 Task: Get directions from Point Reyes National Seashore, California, United States to Lyndon B. Johnson National Historical Park, Texas, United States departing at 12:00 noon on the 15th of December
Action: Mouse moved to (420, 681)
Screenshot: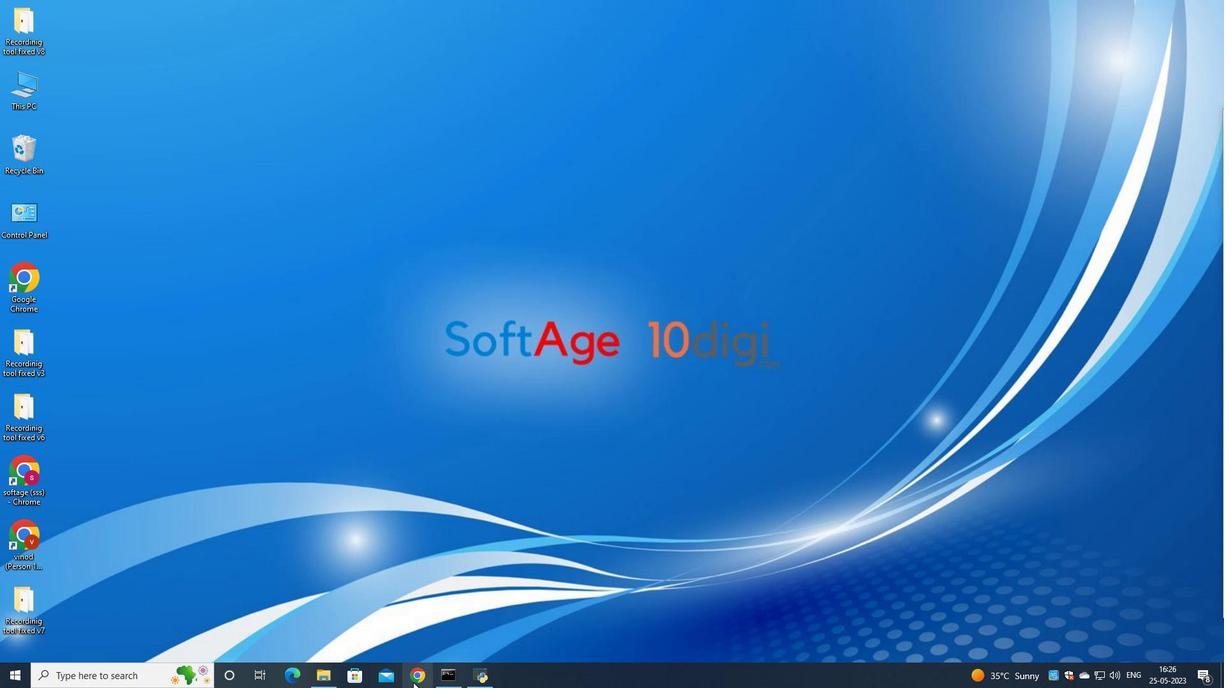 
Action: Mouse pressed left at (420, 681)
Screenshot: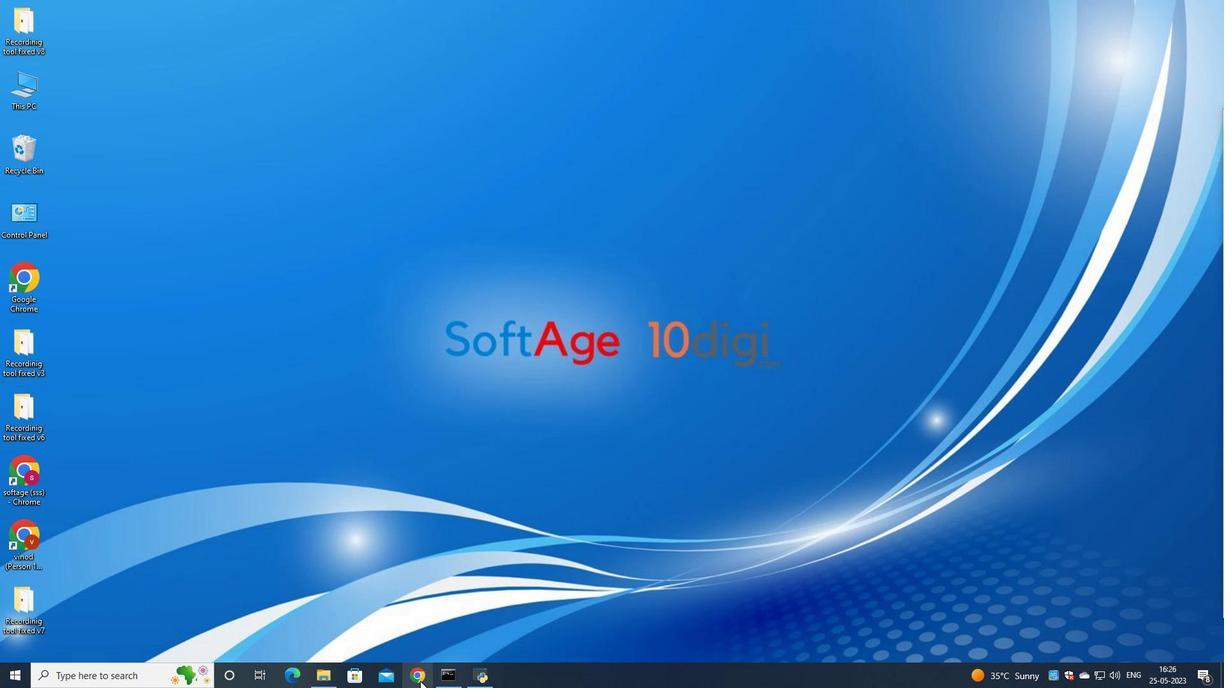 
Action: Mouse moved to (547, 377)
Screenshot: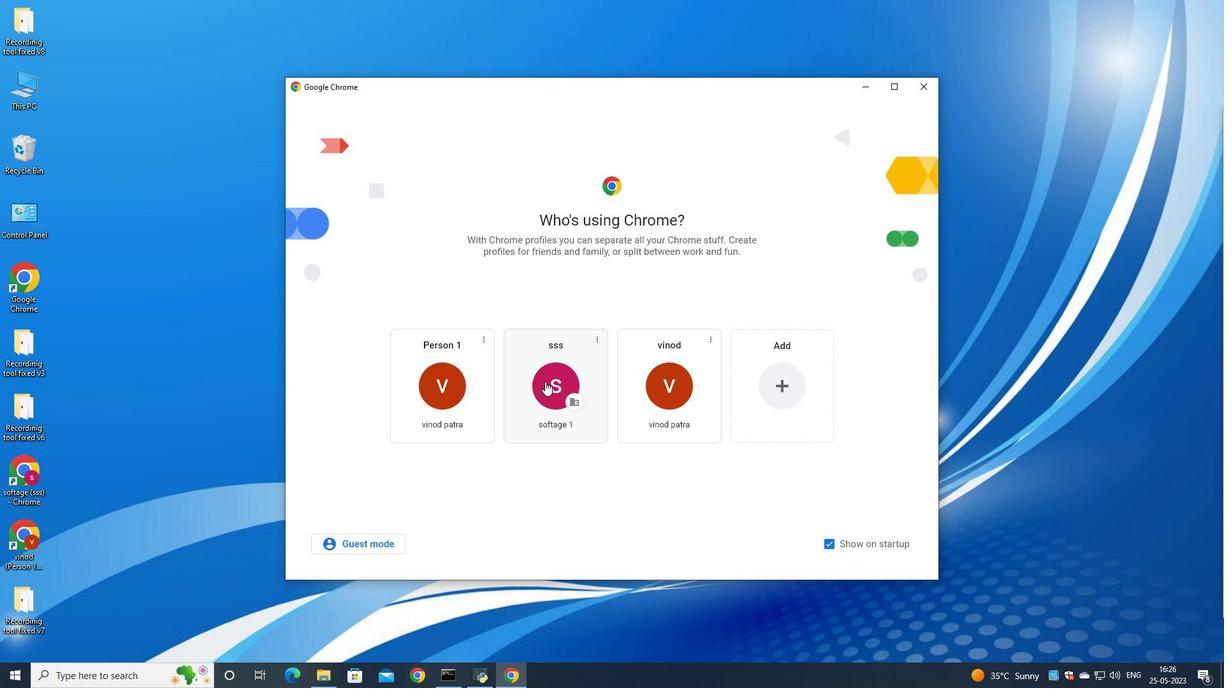 
Action: Mouse pressed left at (547, 377)
Screenshot: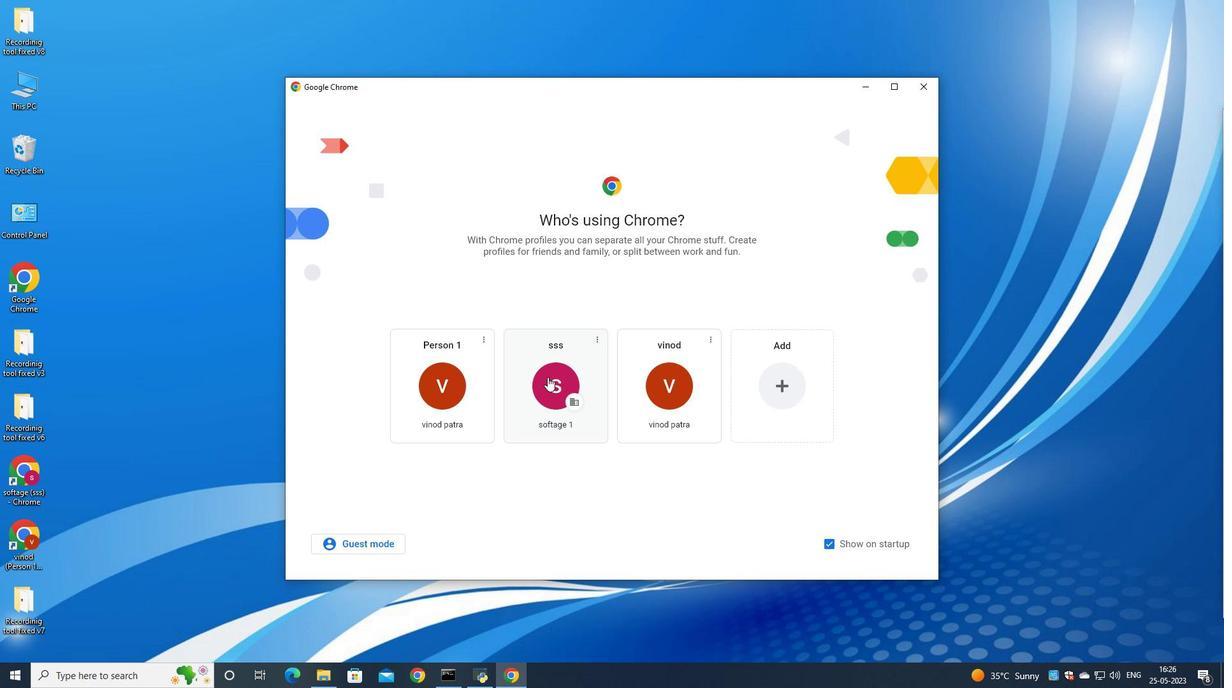 
Action: Mouse moved to (1181, 65)
Screenshot: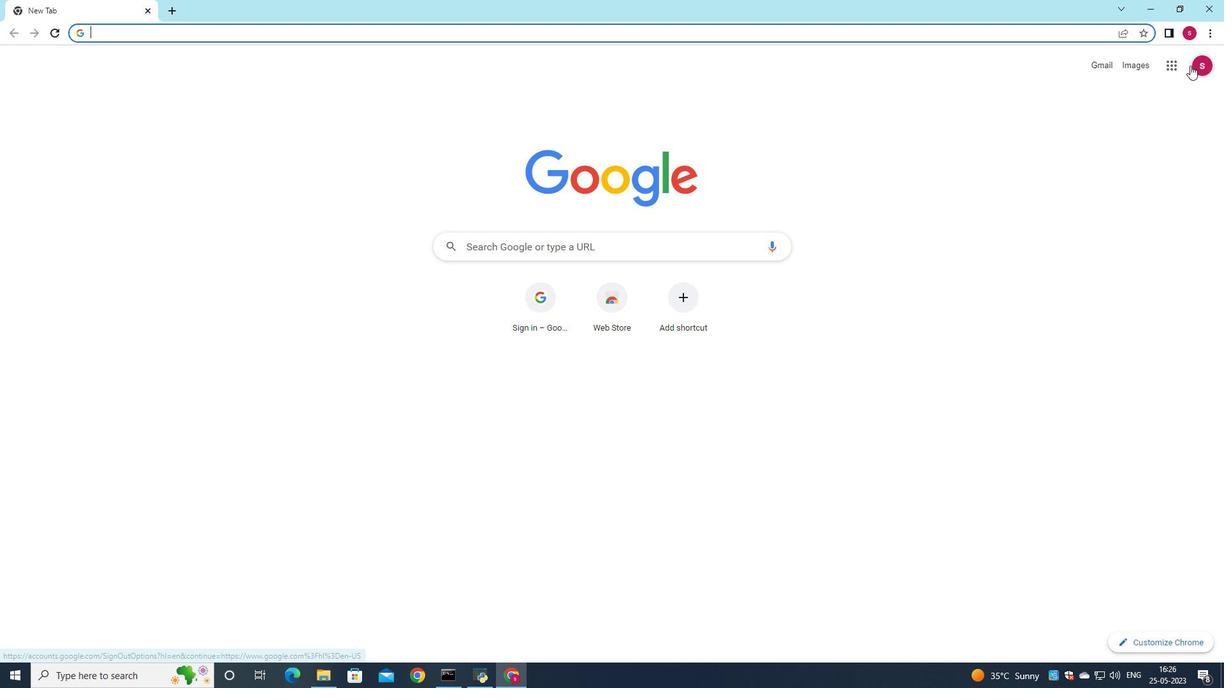 
Action: Mouse pressed left at (1181, 65)
Screenshot: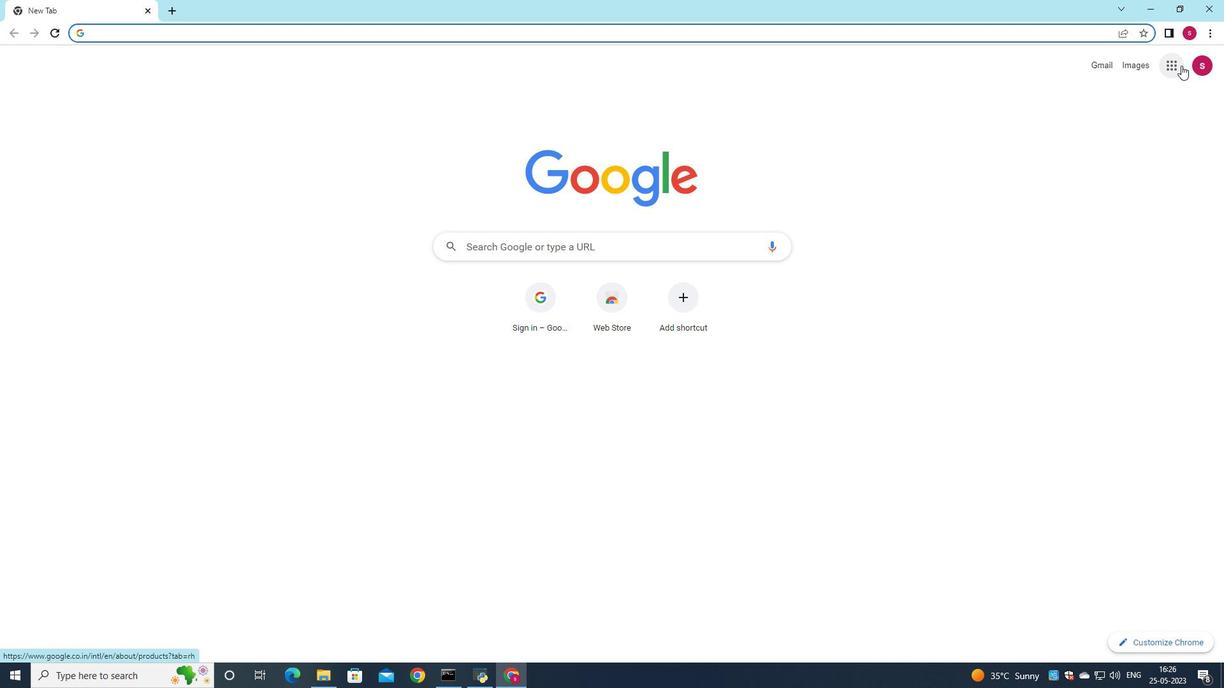
Action: Mouse moved to (1180, 285)
Screenshot: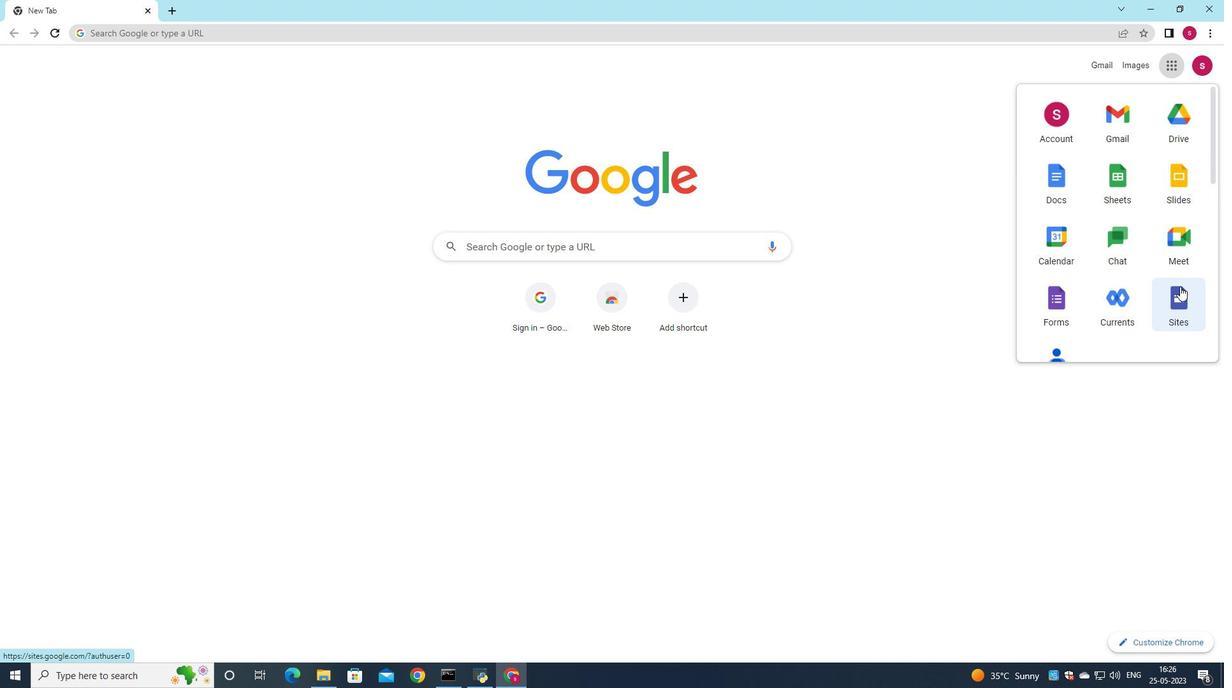 
Action: Mouse scrolled (1180, 284) with delta (0, 0)
Screenshot: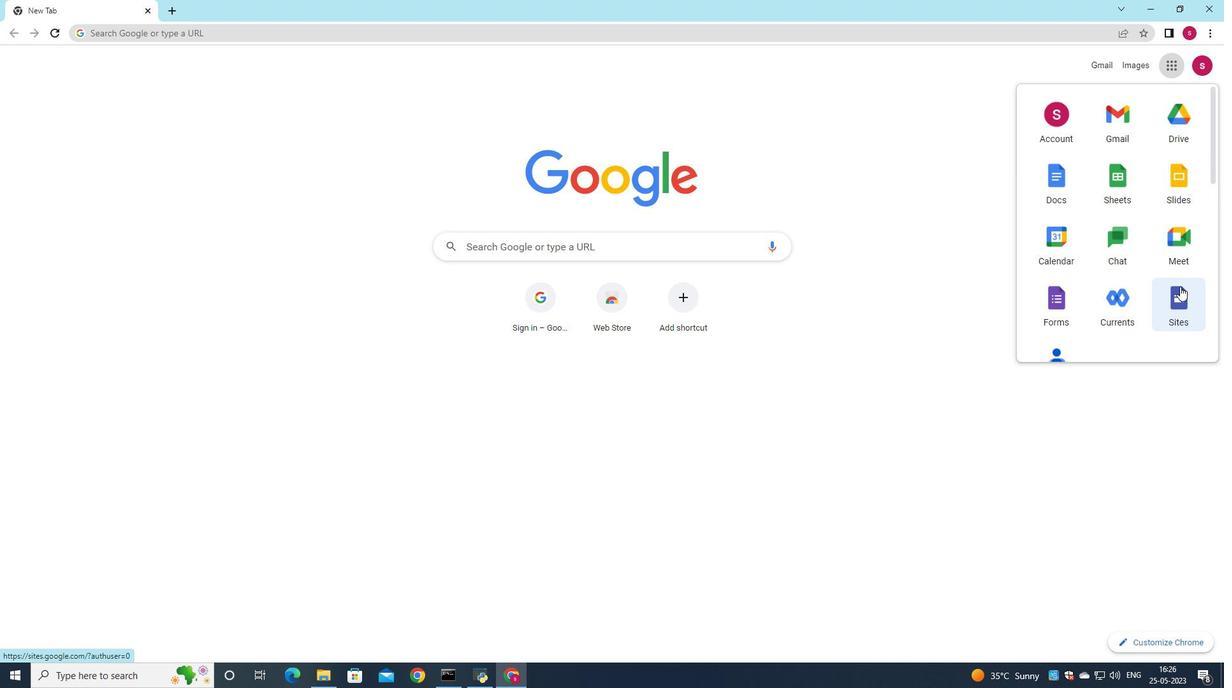 
Action: Mouse scrolled (1180, 284) with delta (0, 0)
Screenshot: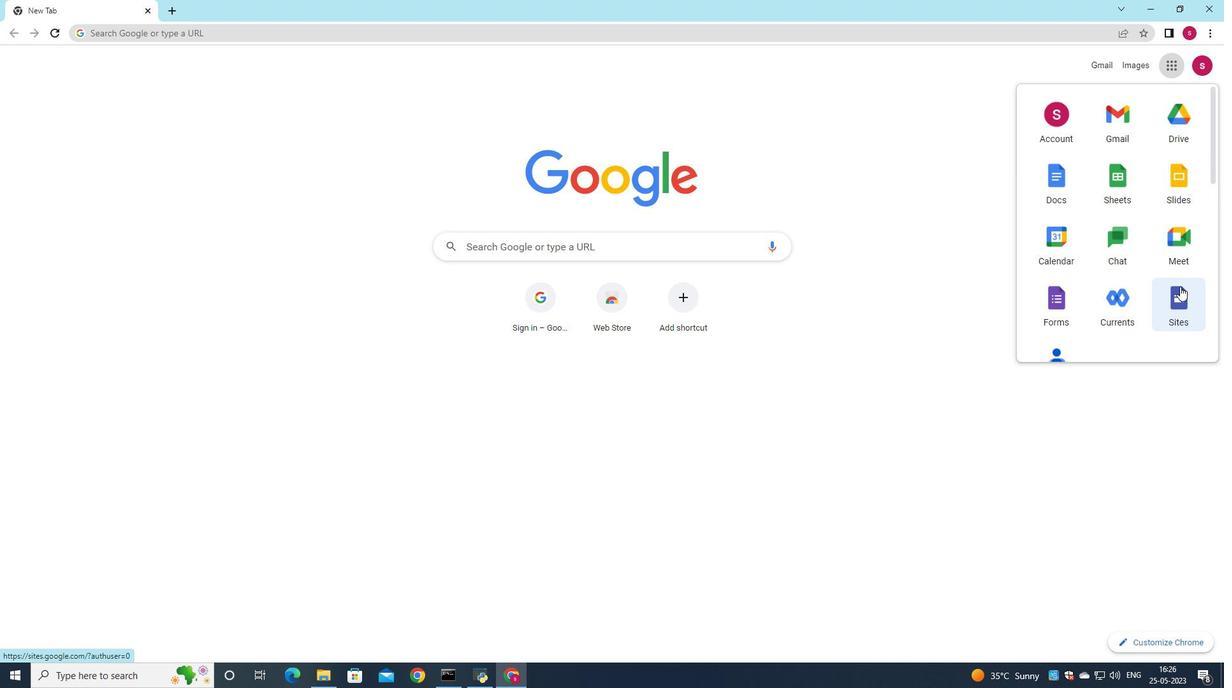 
Action: Mouse scrolled (1180, 284) with delta (0, 0)
Screenshot: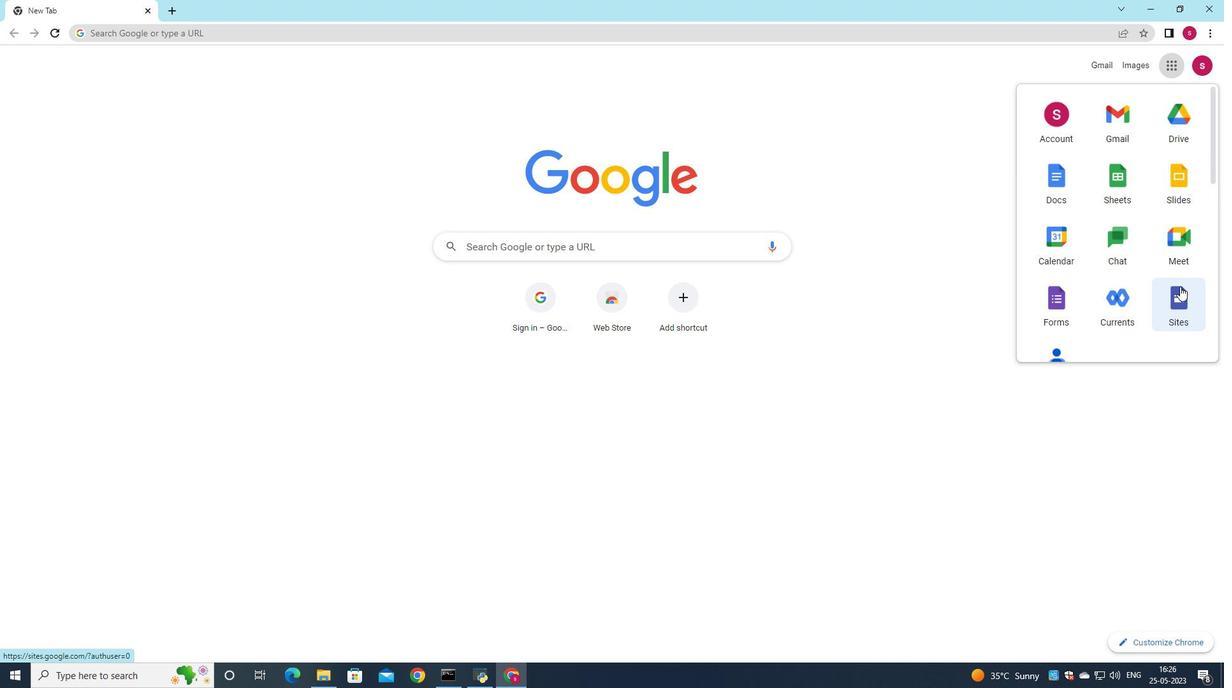 
Action: Mouse moved to (1185, 256)
Screenshot: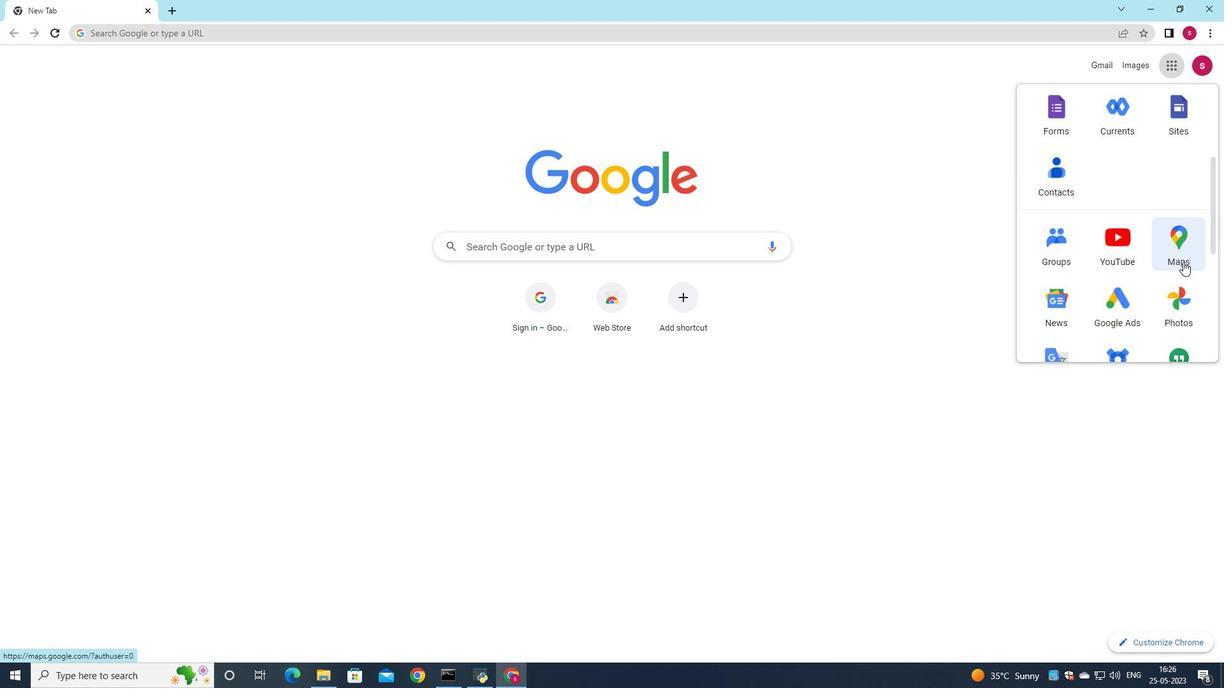 
Action: Mouse pressed left at (1185, 256)
Screenshot: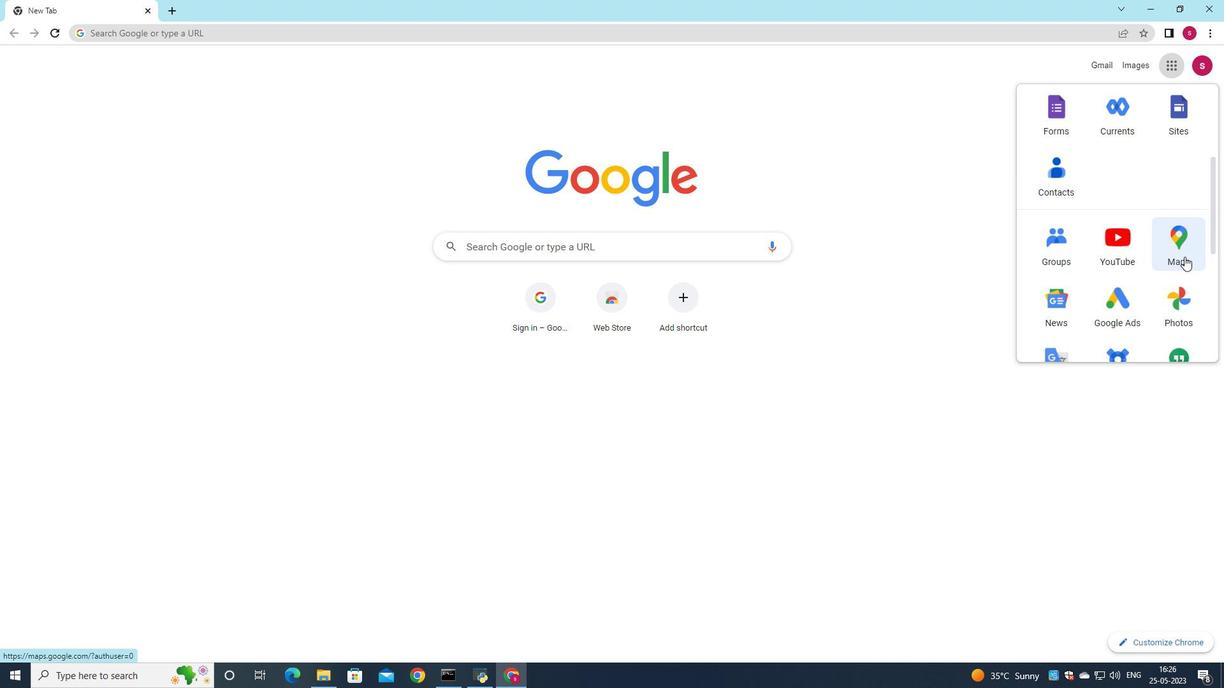
Action: Mouse moved to (285, 70)
Screenshot: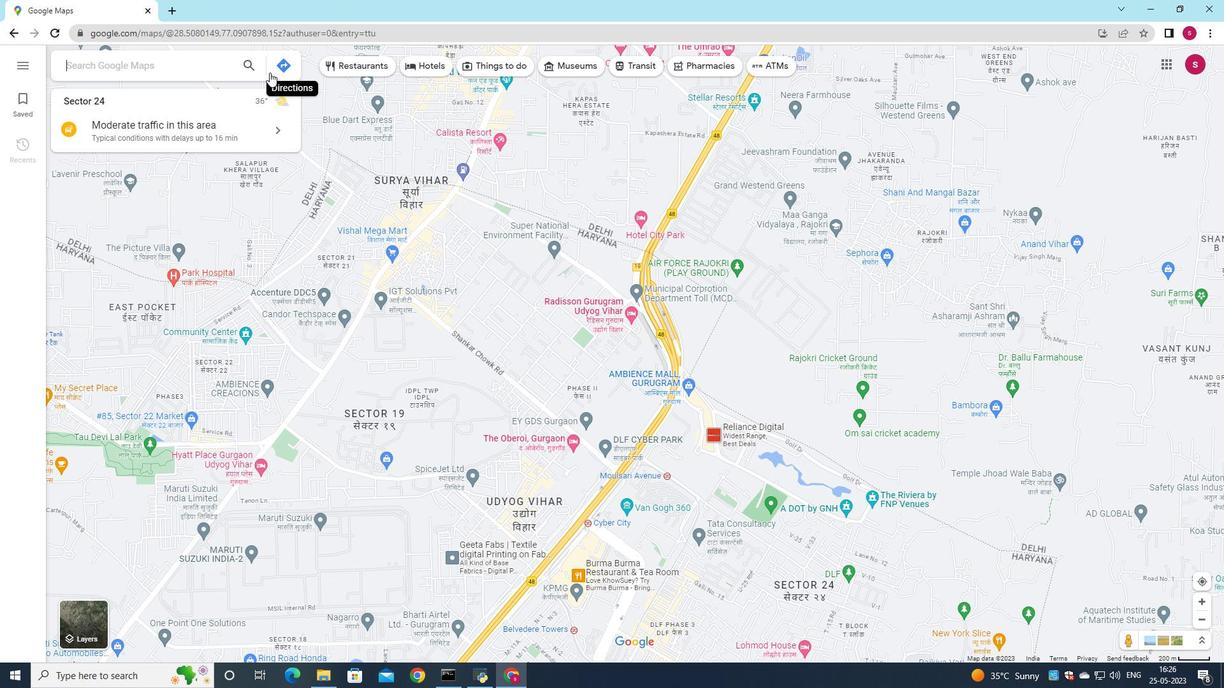 
Action: Mouse pressed left at (285, 70)
Screenshot: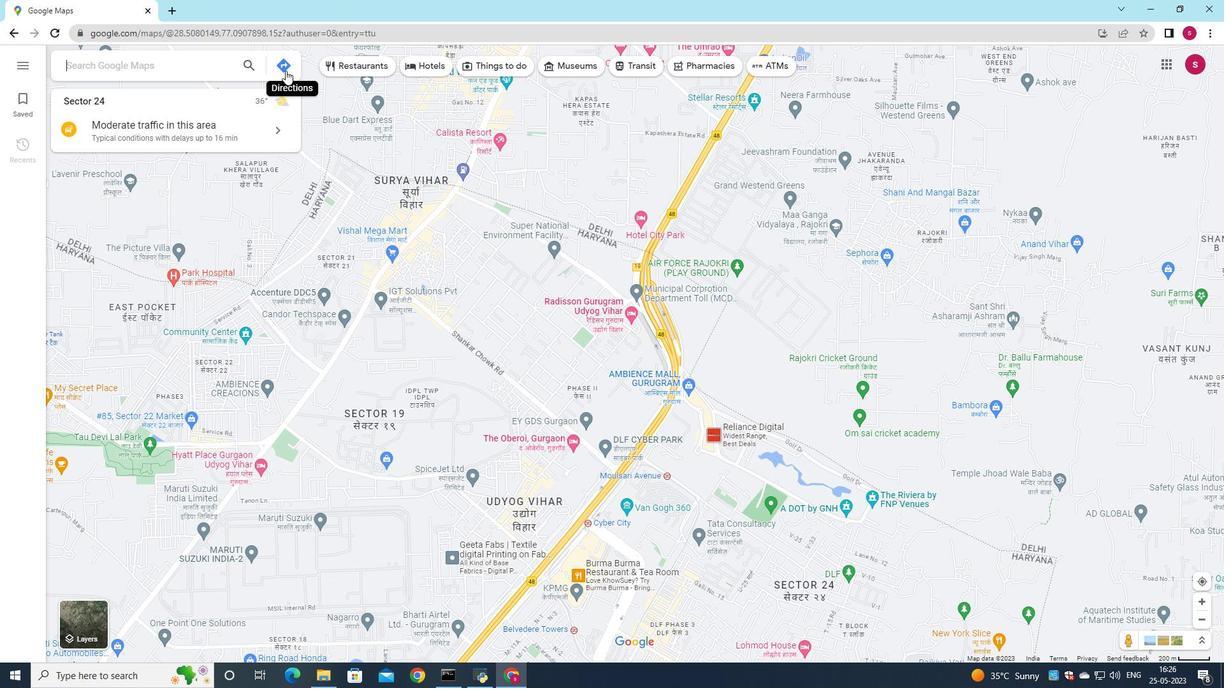 
Action: Mouse moved to (176, 100)
Screenshot: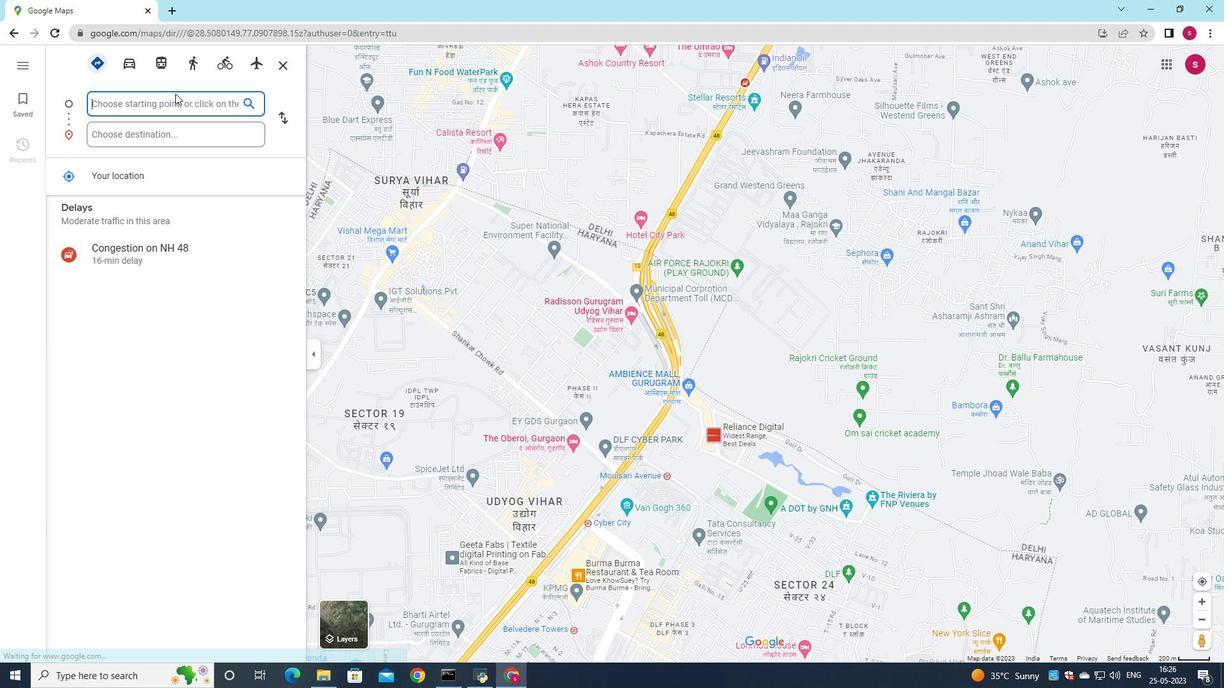 
Action: Key pressed <Key.shift>Point<Key.space><Key.shift>Reyes<Key.space><Key.shift>Natiom<Key.backspace>nal<Key.space><Key.shift>Seashore,<Key.shift><Key.shift><Key.shift><Key.shift><Key.shift><Key.shift><Key.shift><Key.shift>California,<Key.shift_r><Key.shift_r><Key.shift_r>United<Key.space><Key.shift>States
Screenshot: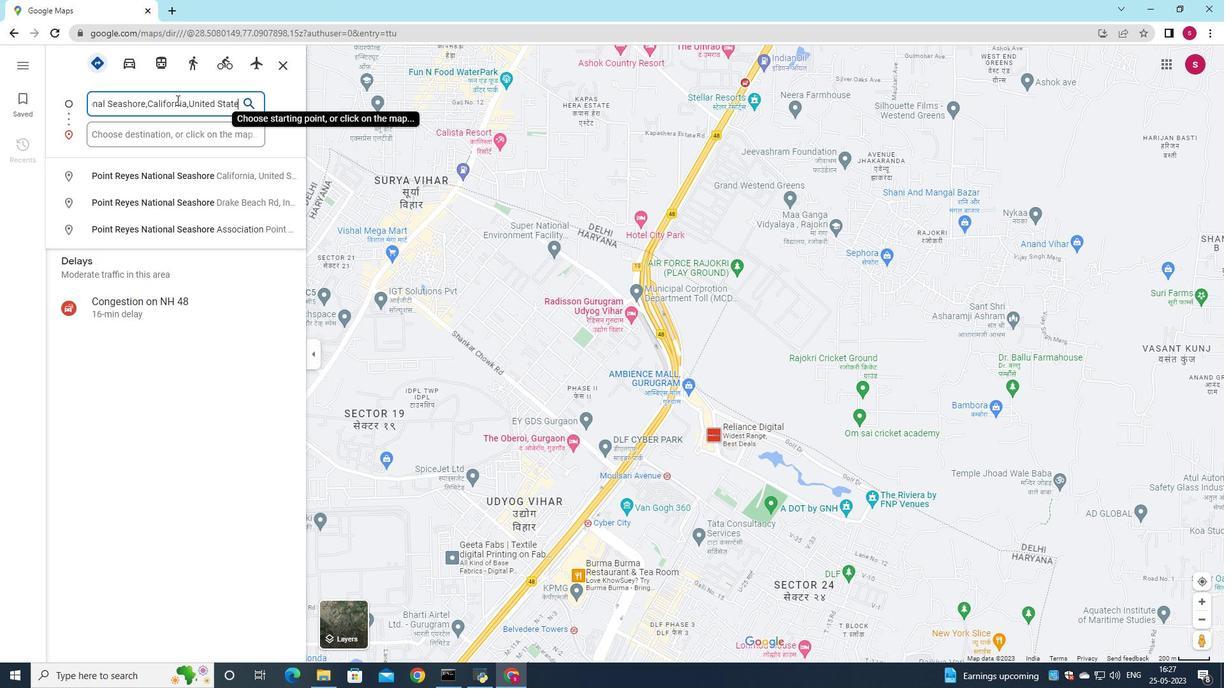
Action: Mouse moved to (202, 139)
Screenshot: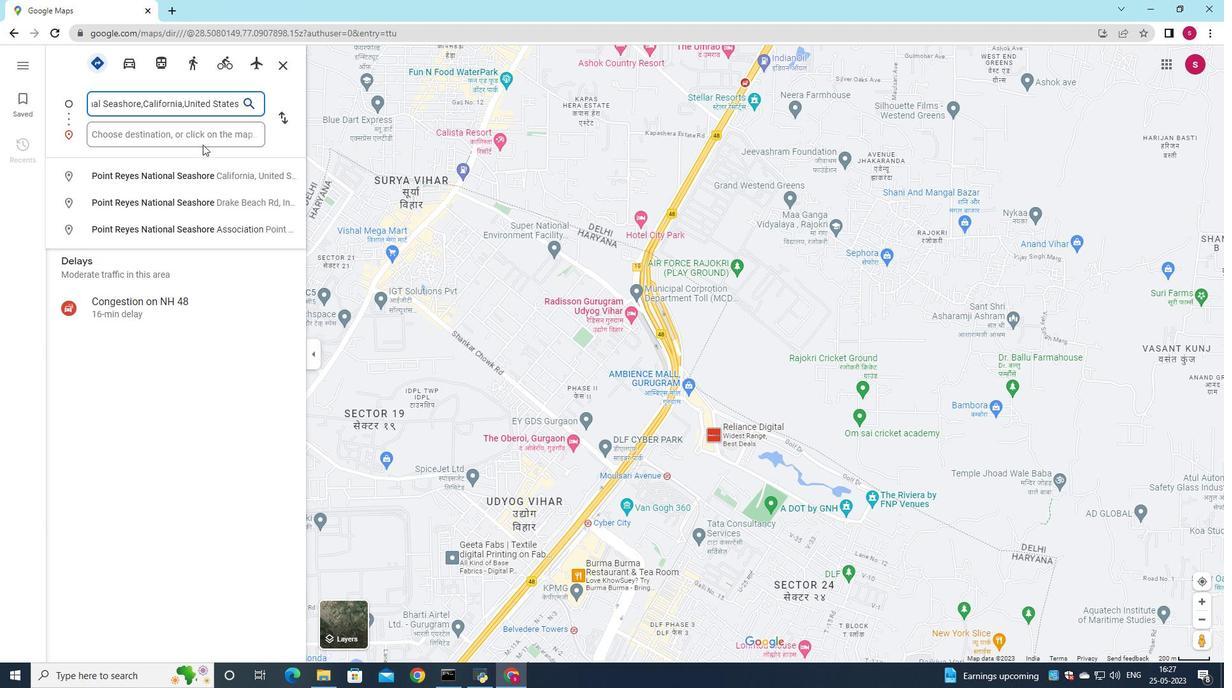 
Action: Mouse pressed left at (202, 139)
Screenshot: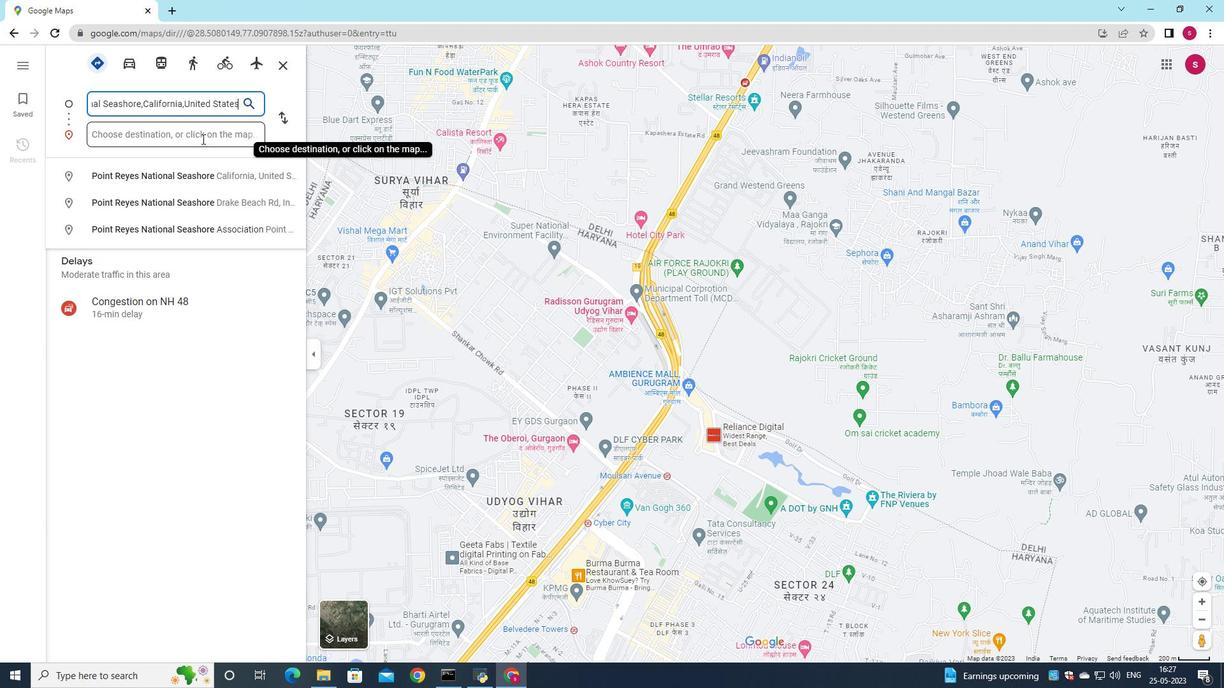 
Action: Mouse moved to (558, 150)
Screenshot: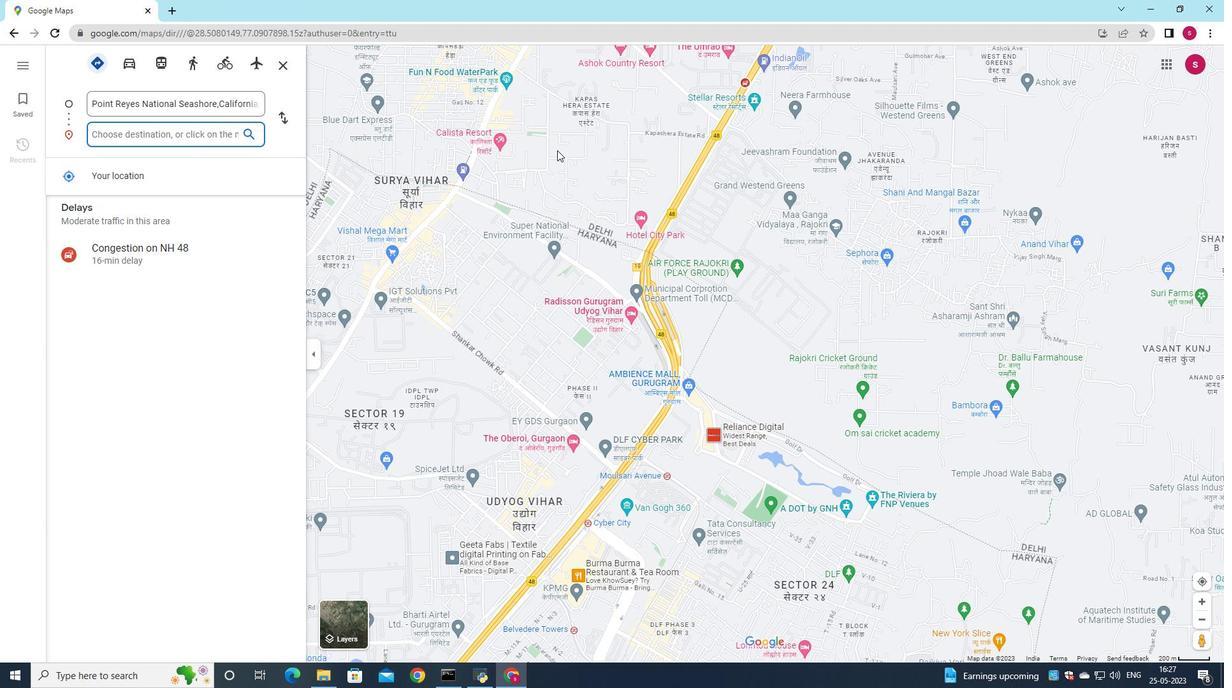 
Action: Key pressed <Key.shift_r>Lyndon<Key.space><Key.shift>B.johnson<Key.space><Key.shift_r>Nationa<Key.space><Key.backspace>l<Key.space><Key.shift><Key.shift><Key.shift><Key.shift><Key.shift><Key.shift>Historical<Key.space><Key.shift_r>Park<Key.space><Key.backspace>,<Key.space><Key.space><Key.space>texas<Key.backspace><Key.backspace><Key.backspace><Key.backspace><Key.backspace><Key.backspace><Key.backspace><Key.shift><Key.shift><Key.shift>Texas,<Key.shift_r><Key.shift_r><Key.shift_r><Key.shift_r><Key.shift_r>United<Key.space><Key.shift>States
Screenshot: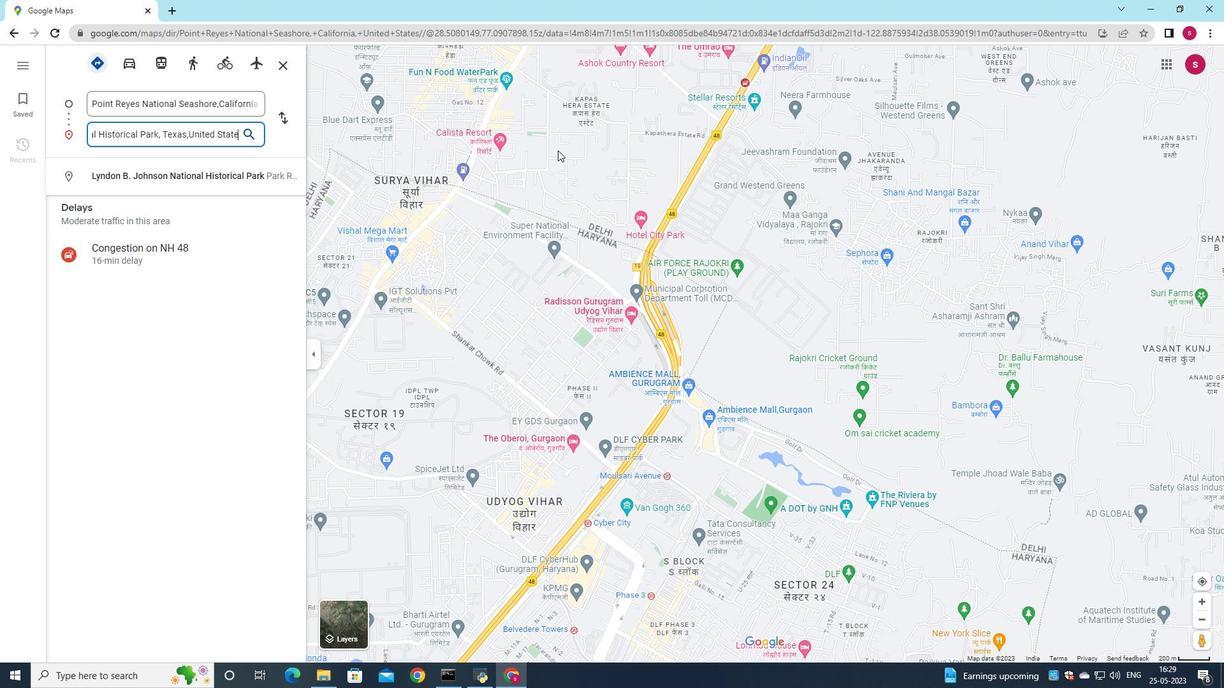
Action: Mouse moved to (251, 135)
Screenshot: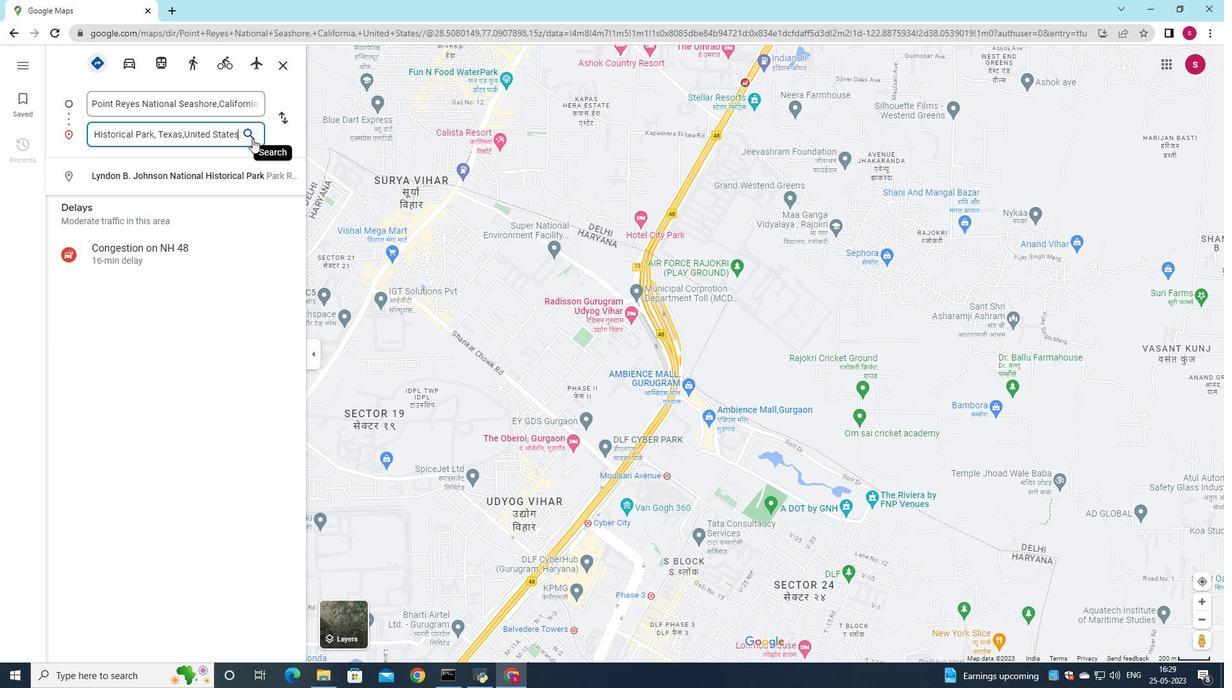 
Action: Mouse pressed left at (251, 135)
Screenshot: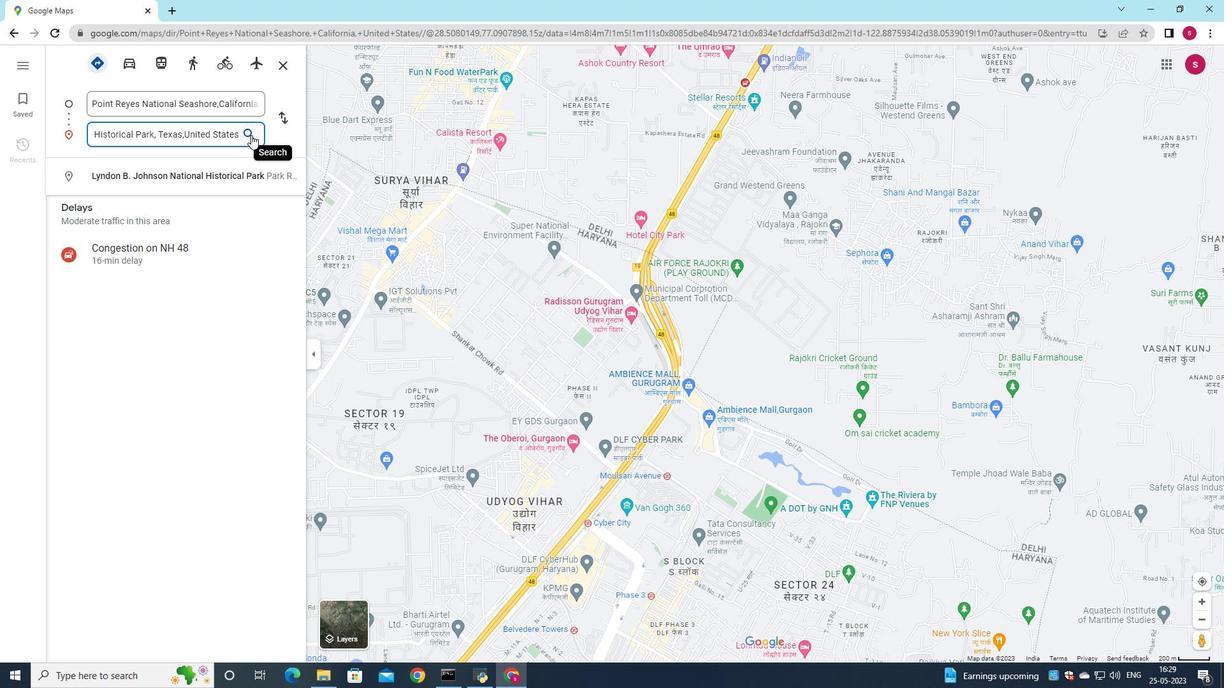 
Action: Mouse moved to (140, 208)
Screenshot: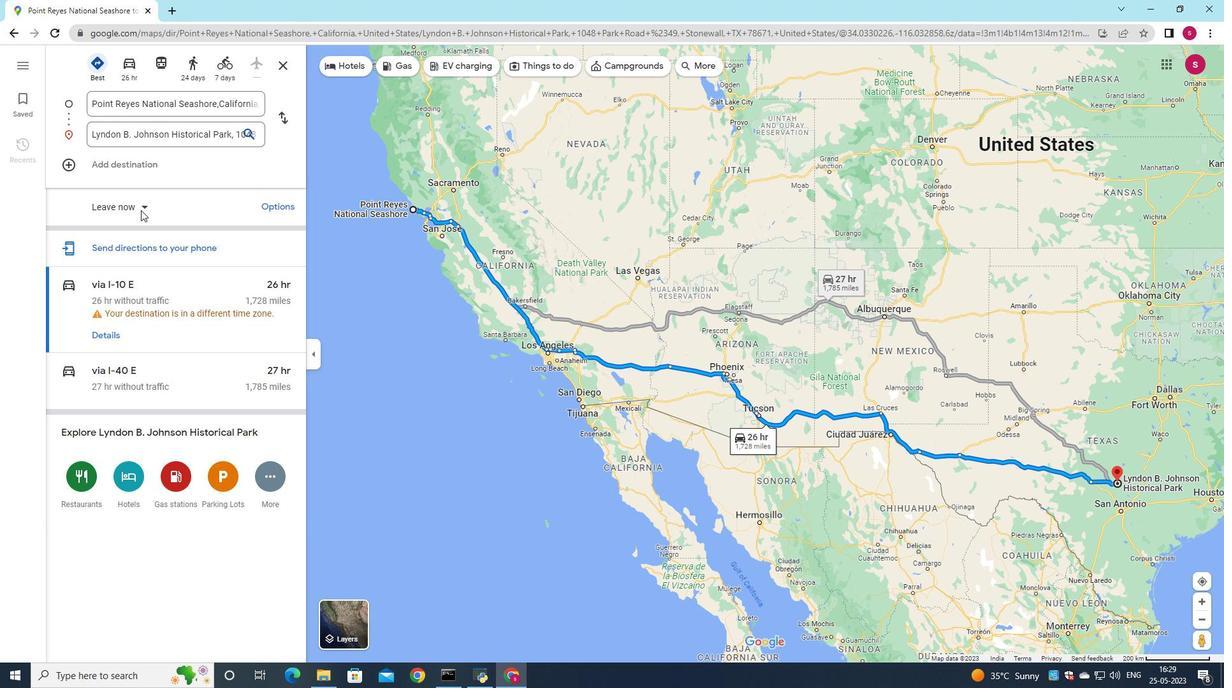 
Action: Mouse pressed left at (140, 208)
Screenshot: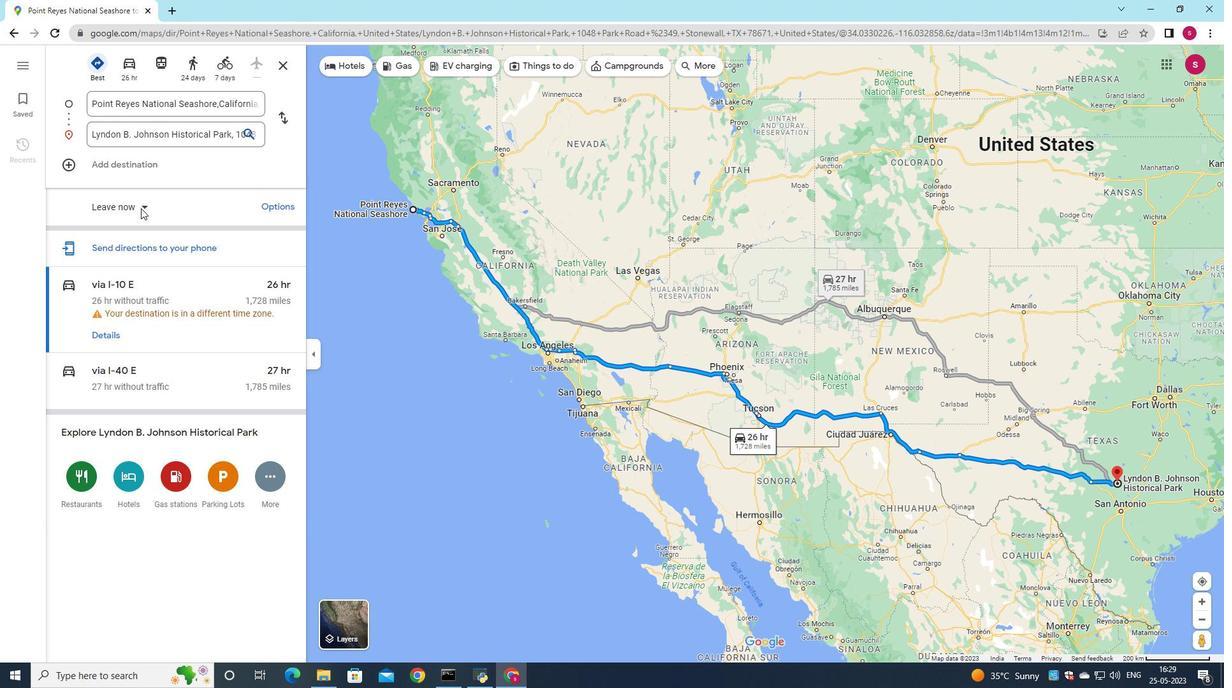 
Action: Mouse moved to (137, 237)
Screenshot: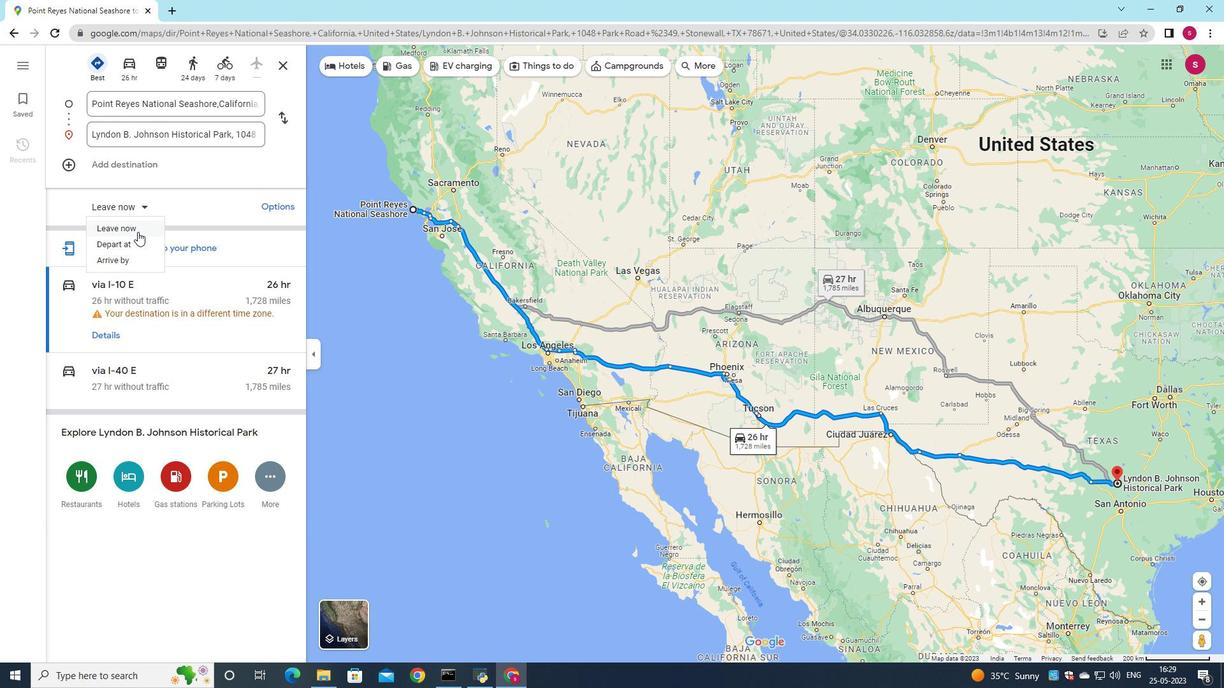
Action: Mouse pressed left at (137, 237)
Screenshot: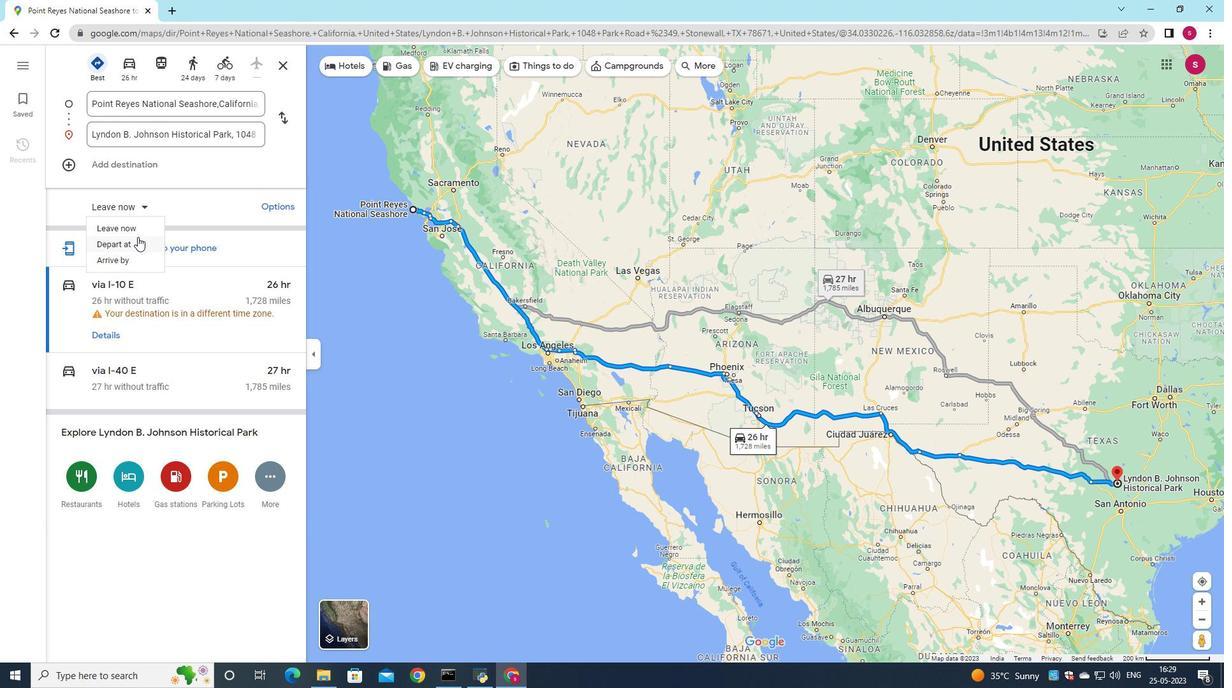 
Action: Mouse moved to (96, 199)
Screenshot: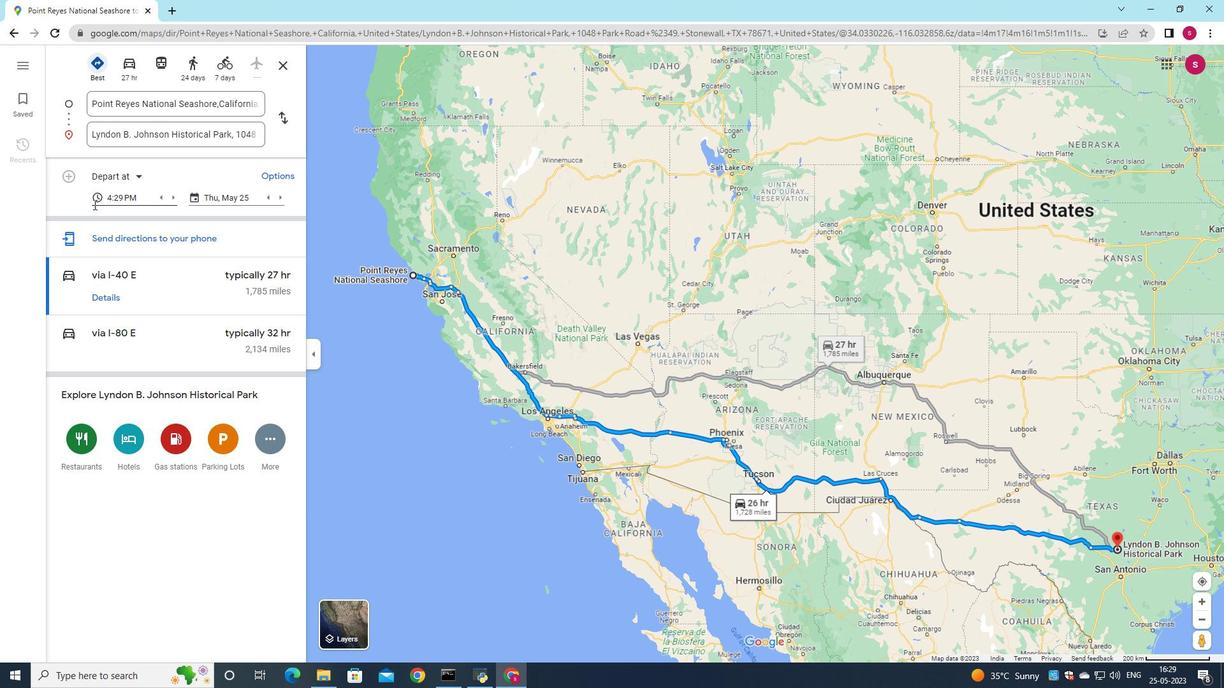 
Action: Mouse pressed left at (96, 199)
Screenshot: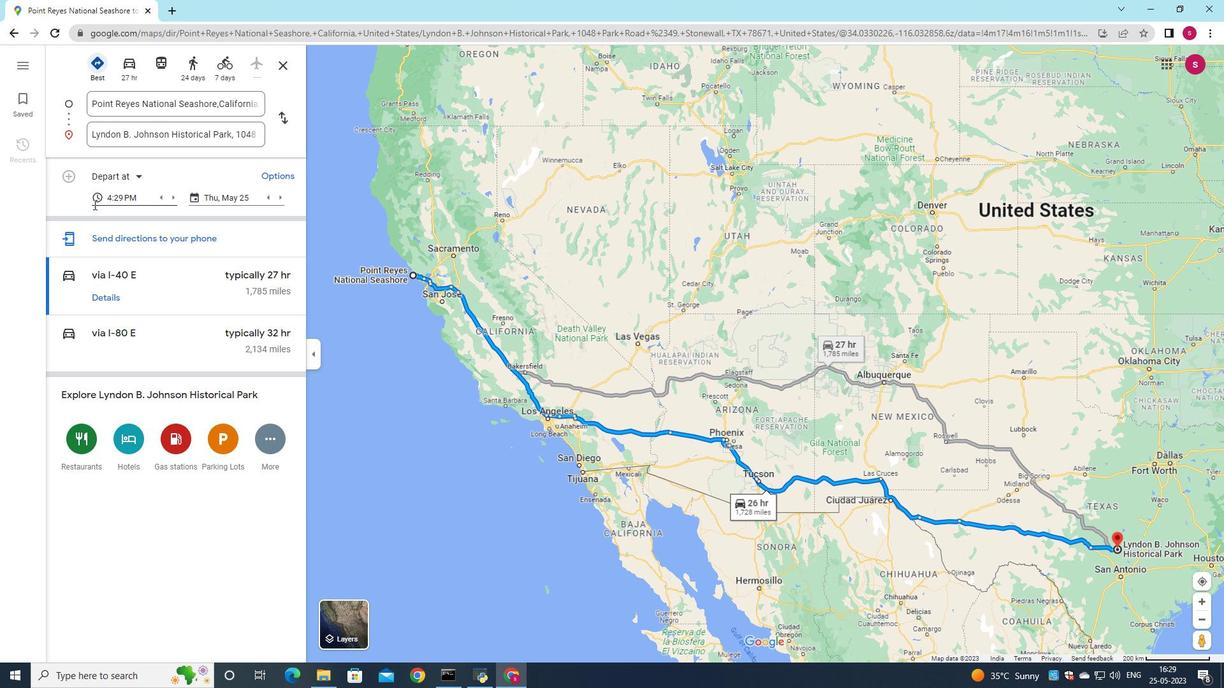 
Action: Mouse moved to (128, 221)
Screenshot: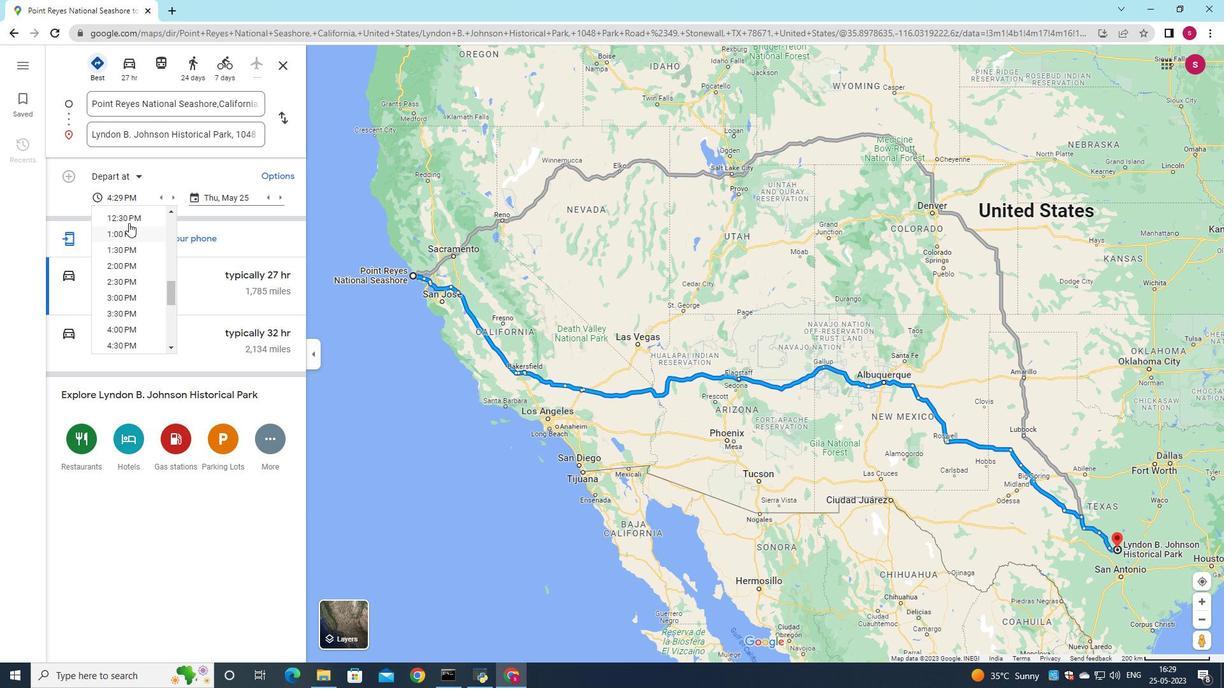 
Action: Mouse scrolled (128, 222) with delta (0, 0)
Screenshot: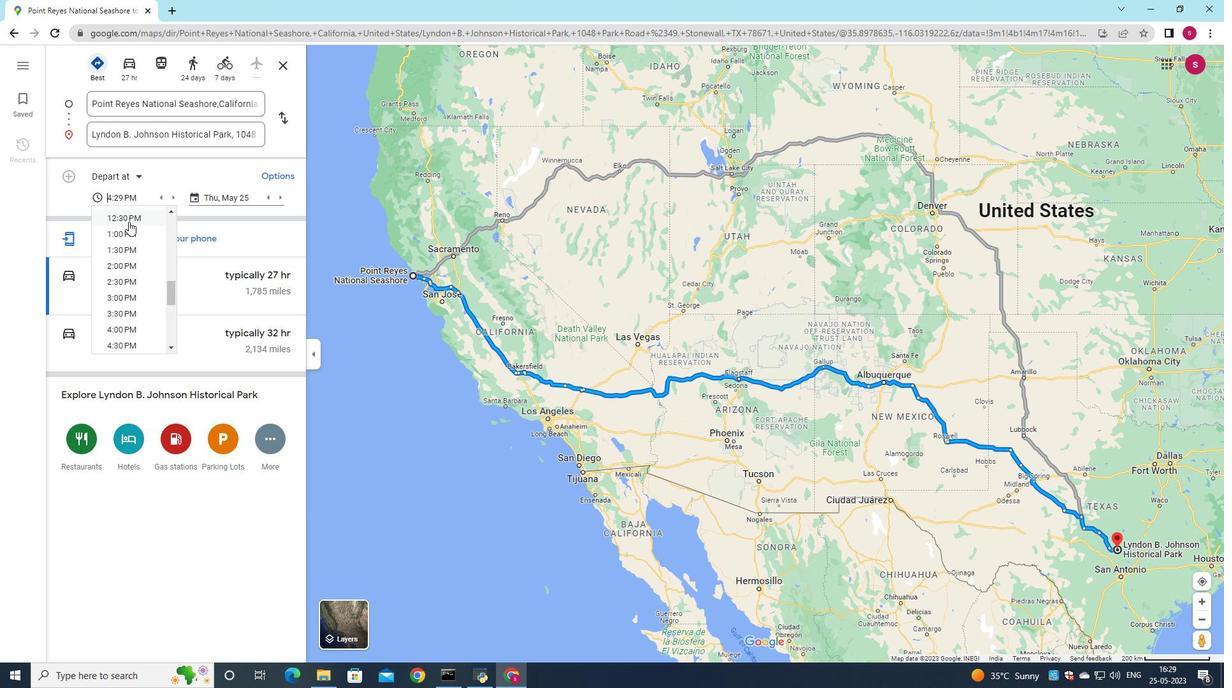 
Action: Mouse scrolled (128, 222) with delta (0, 0)
Screenshot: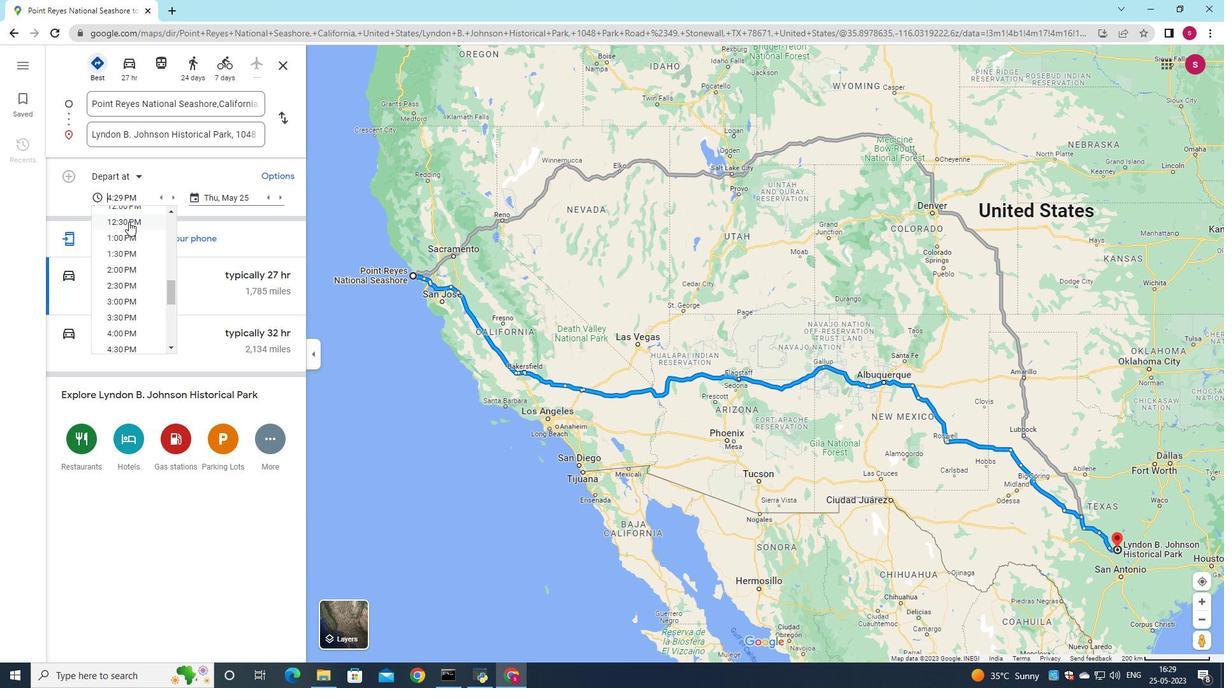 
Action: Mouse scrolled (128, 221) with delta (0, 0)
Screenshot: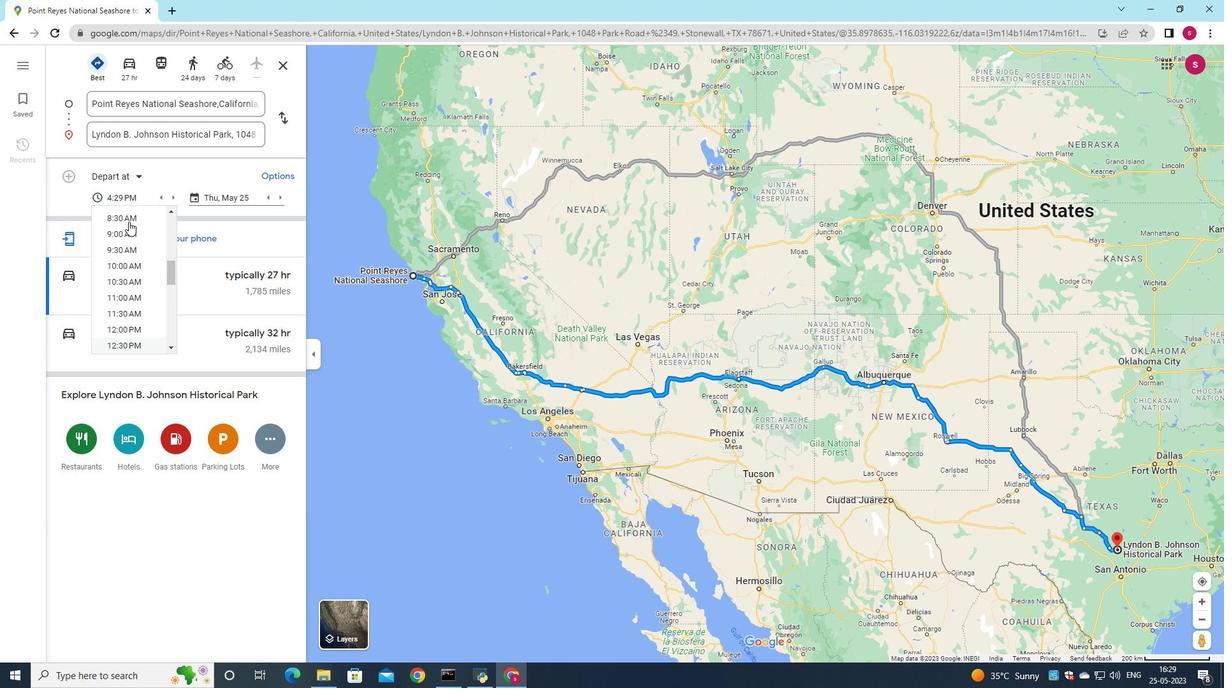 
Action: Mouse scrolled (128, 221) with delta (0, 0)
Screenshot: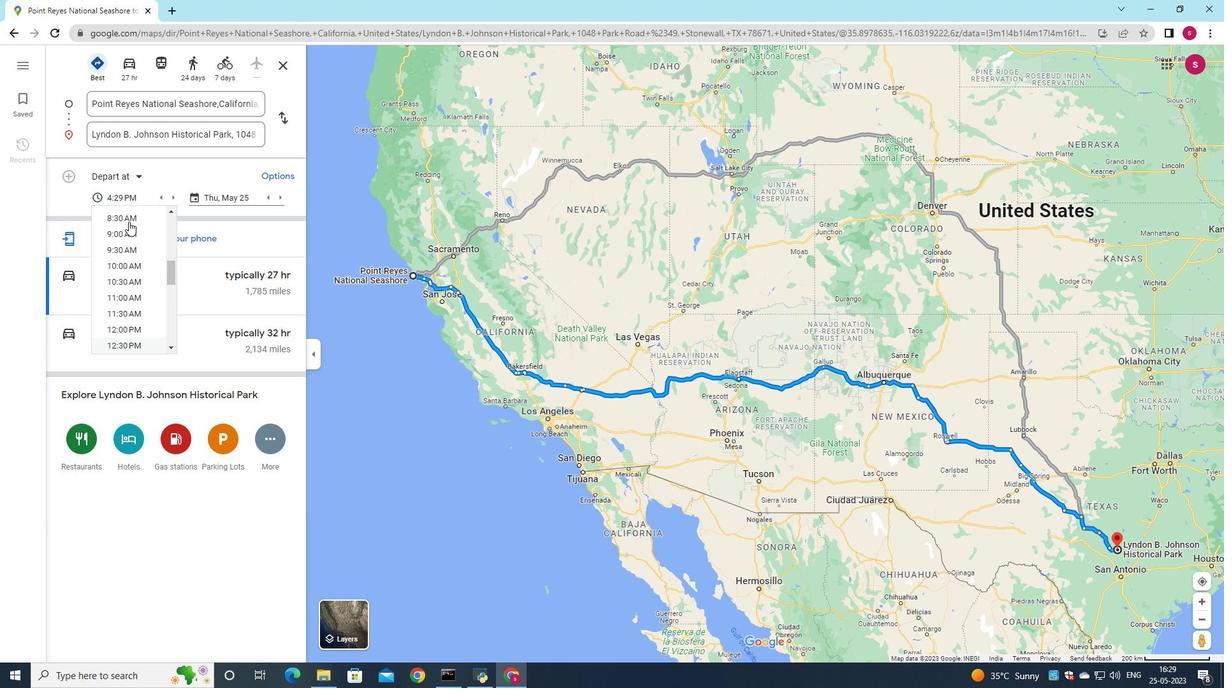 
Action: Mouse scrolled (128, 222) with delta (0, 0)
Screenshot: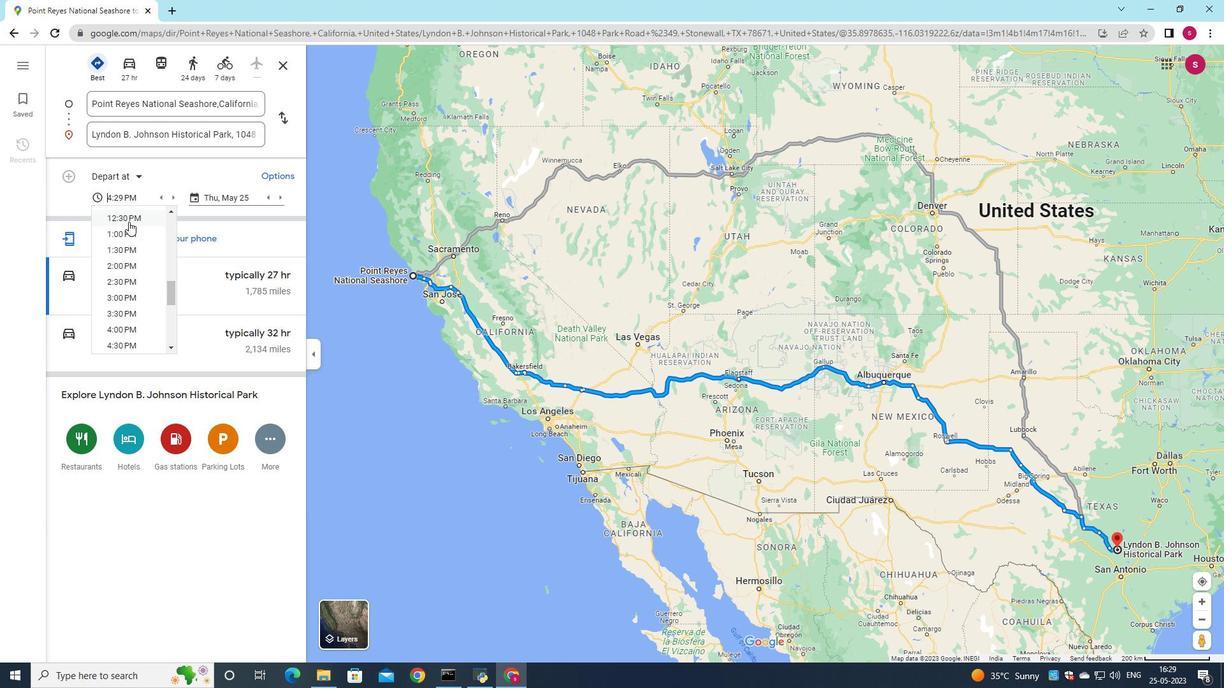 
Action: Mouse moved to (142, 267)
Screenshot: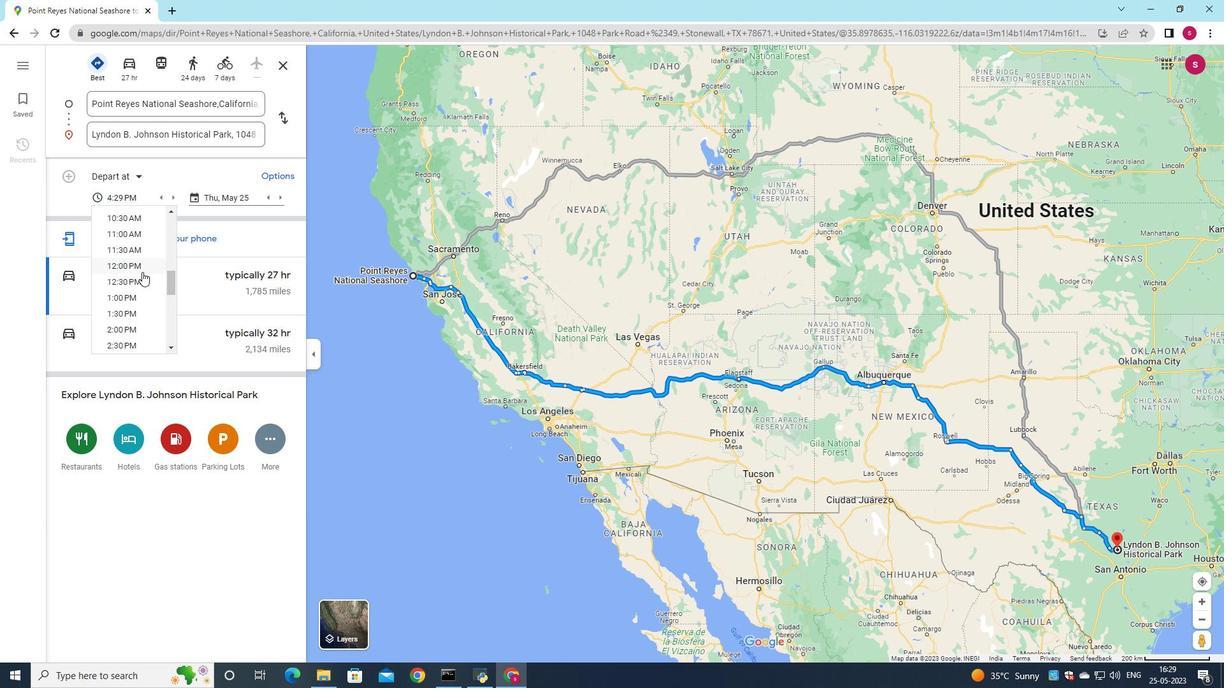 
Action: Mouse pressed left at (142, 267)
Screenshot: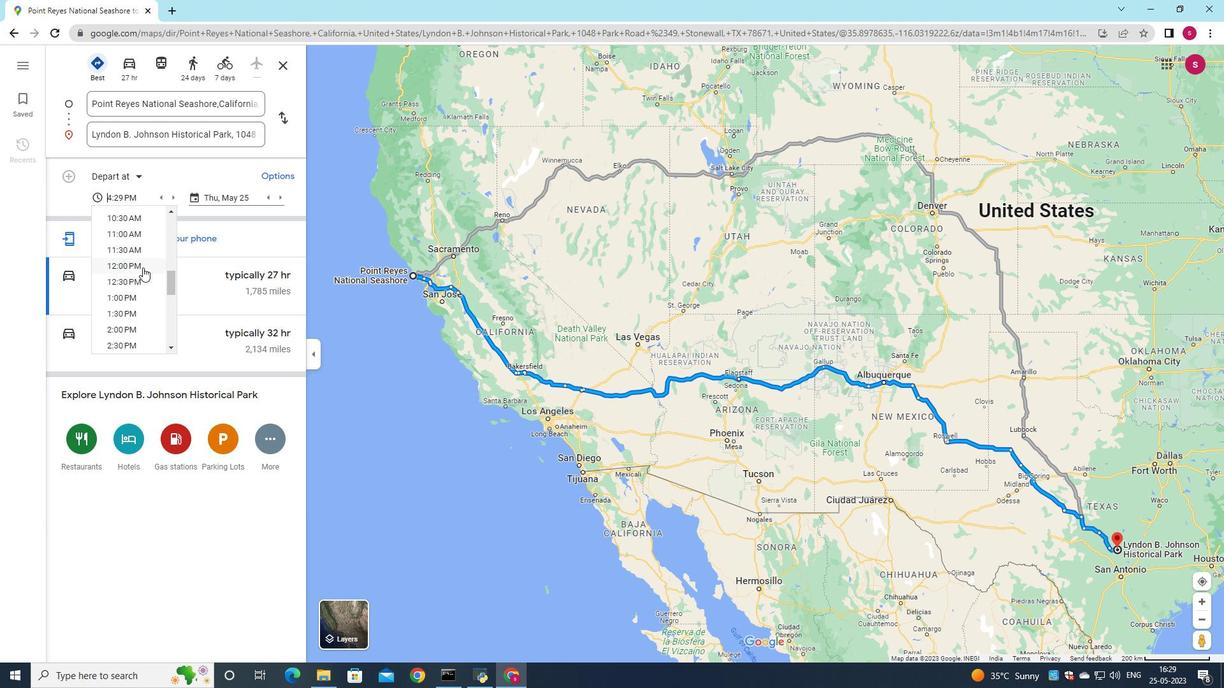 
Action: Mouse moved to (200, 197)
Screenshot: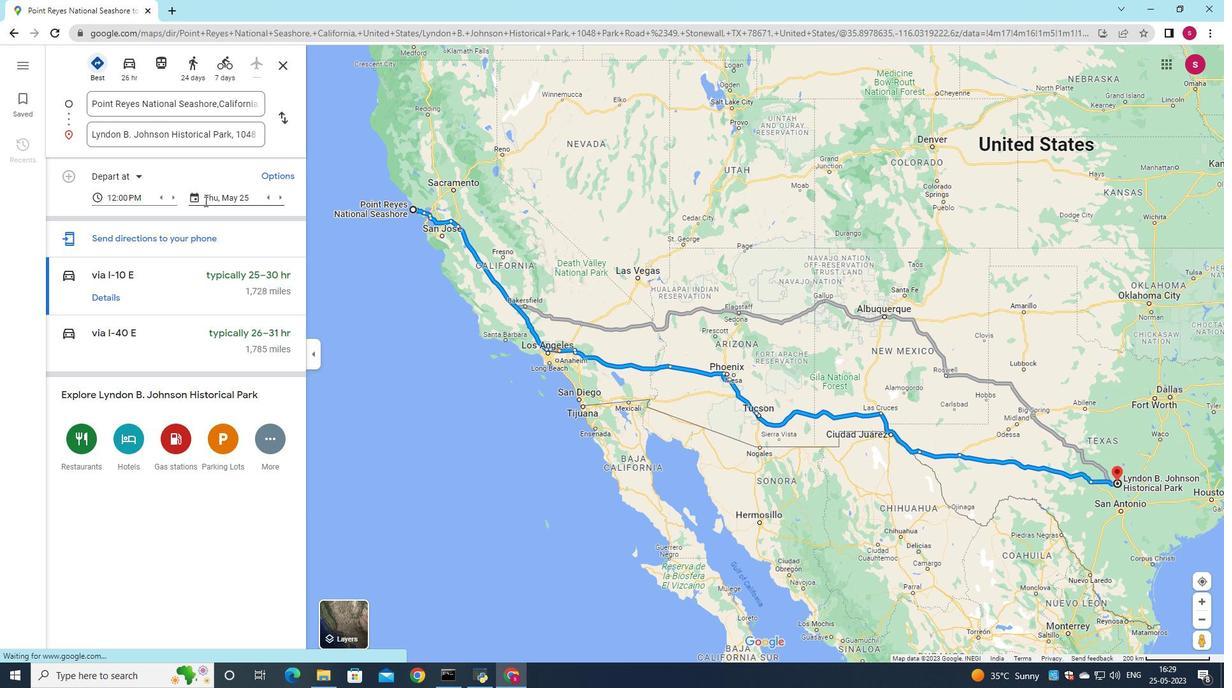 
Action: Mouse pressed left at (200, 197)
Screenshot: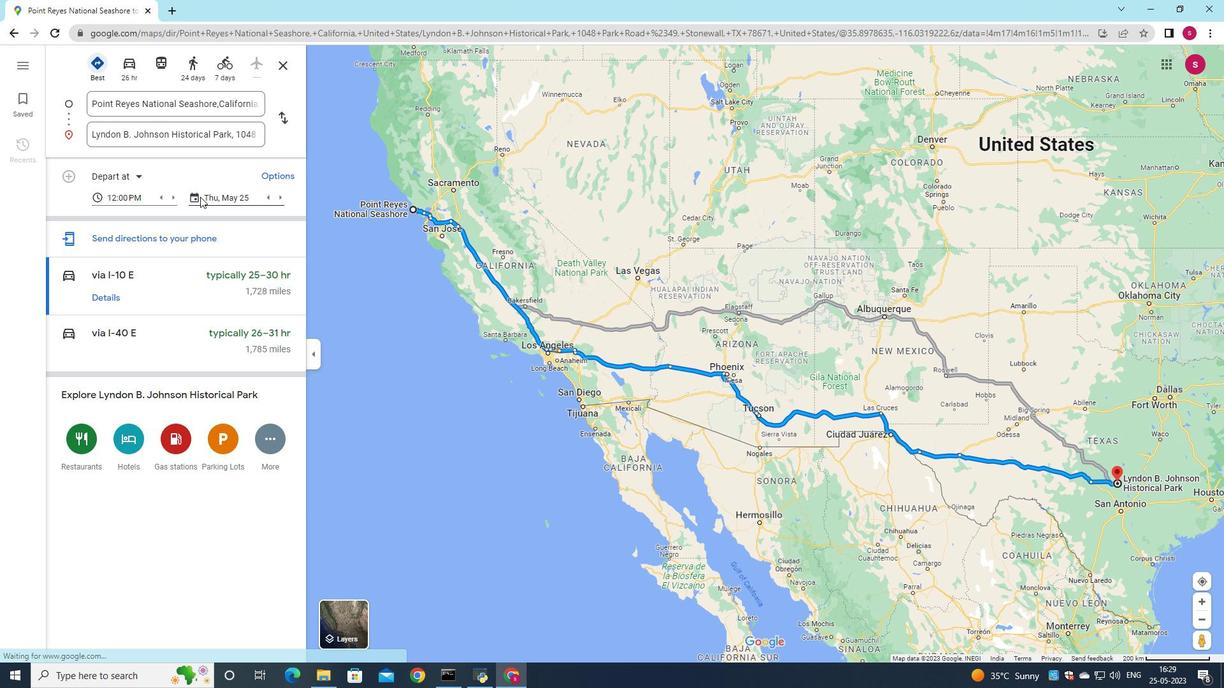 
Action: Mouse moved to (300, 220)
Screenshot: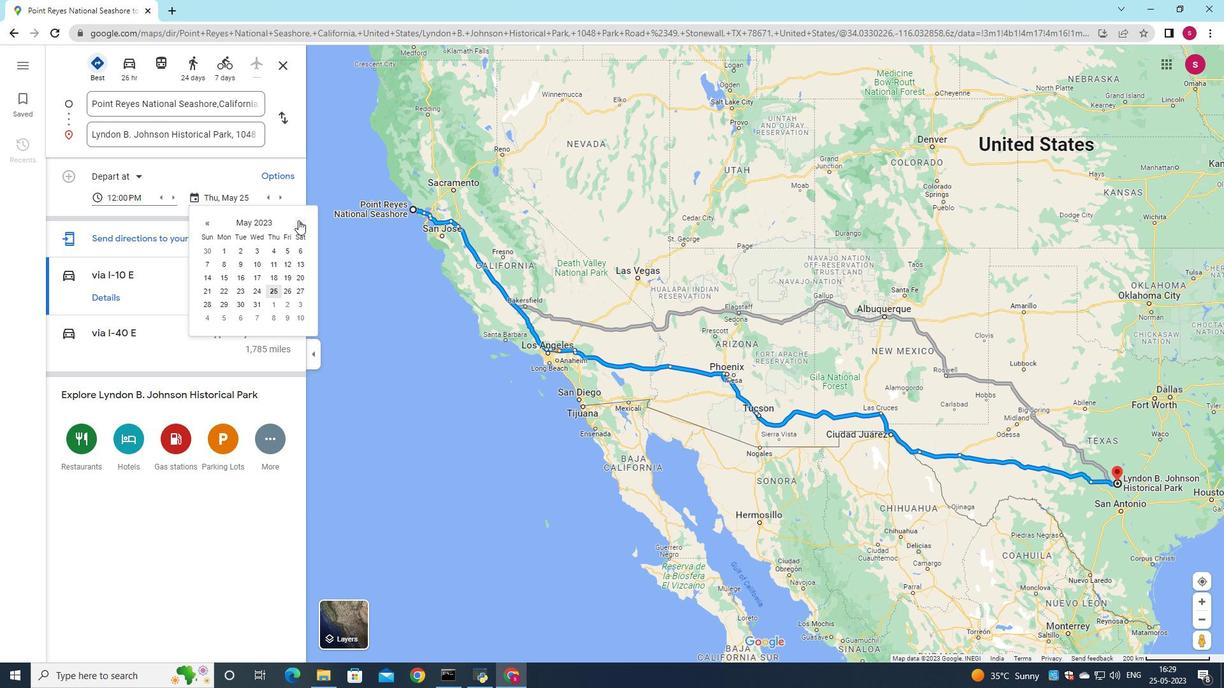 
Action: Mouse pressed left at (300, 220)
Screenshot: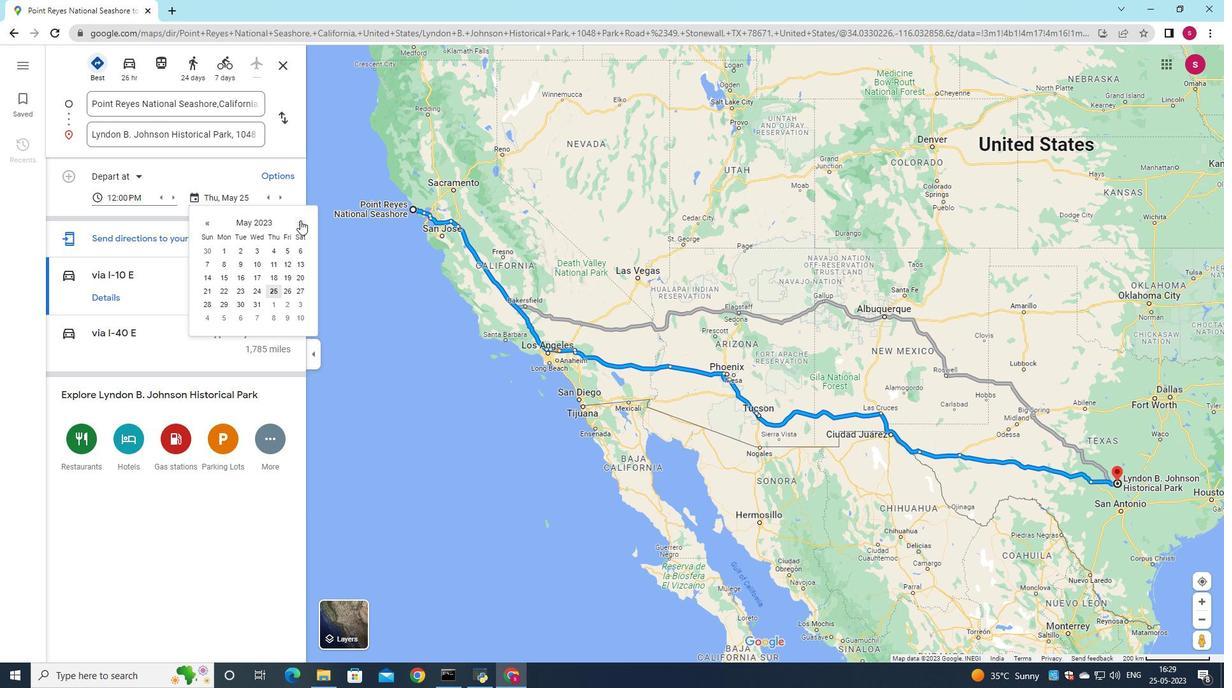
Action: Mouse pressed left at (300, 220)
Screenshot: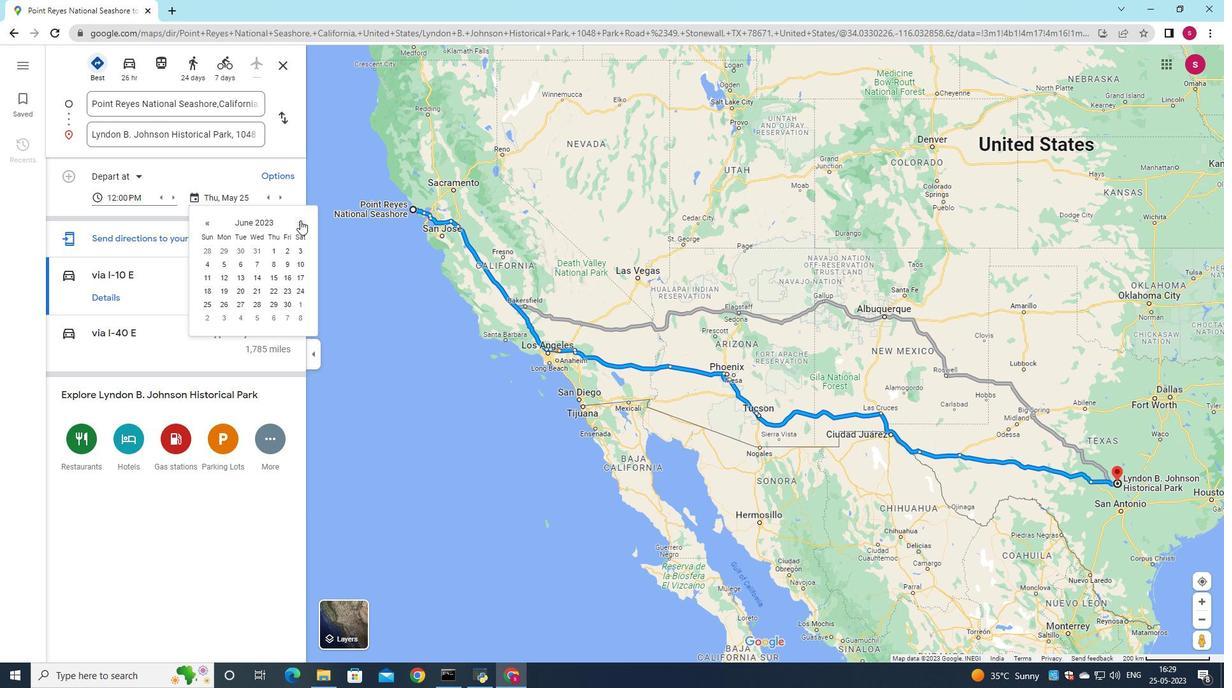 
Action: Mouse pressed left at (300, 220)
Screenshot: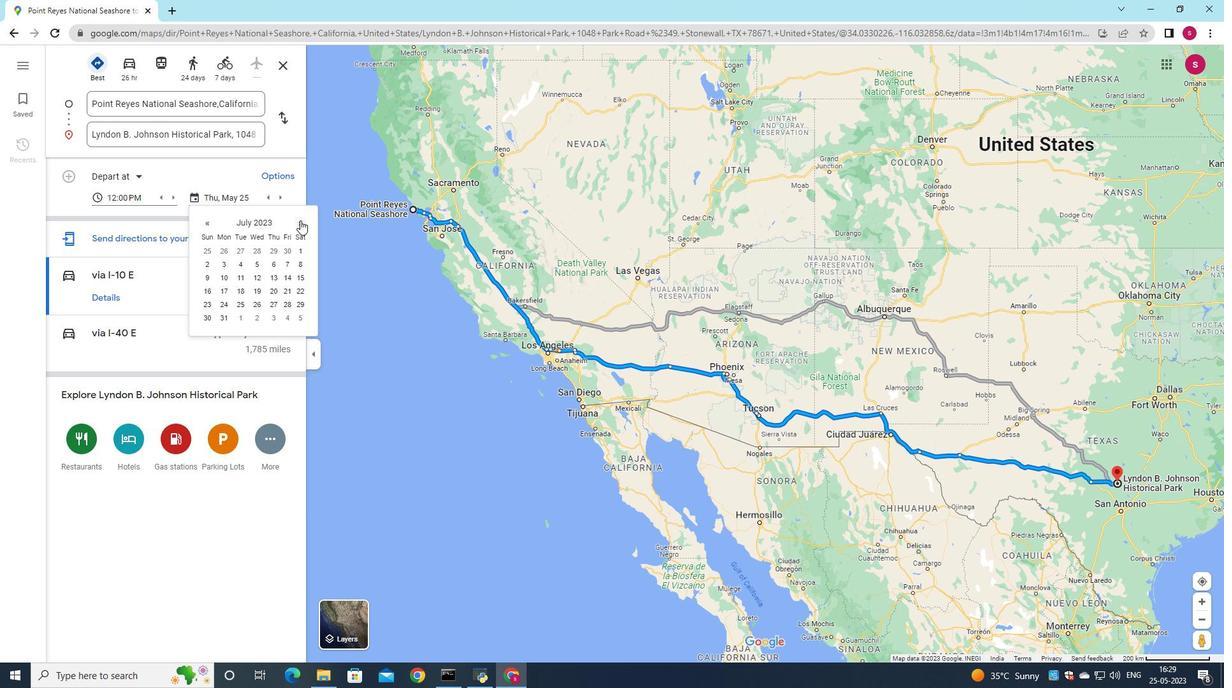 
Action: Mouse pressed left at (300, 220)
Screenshot: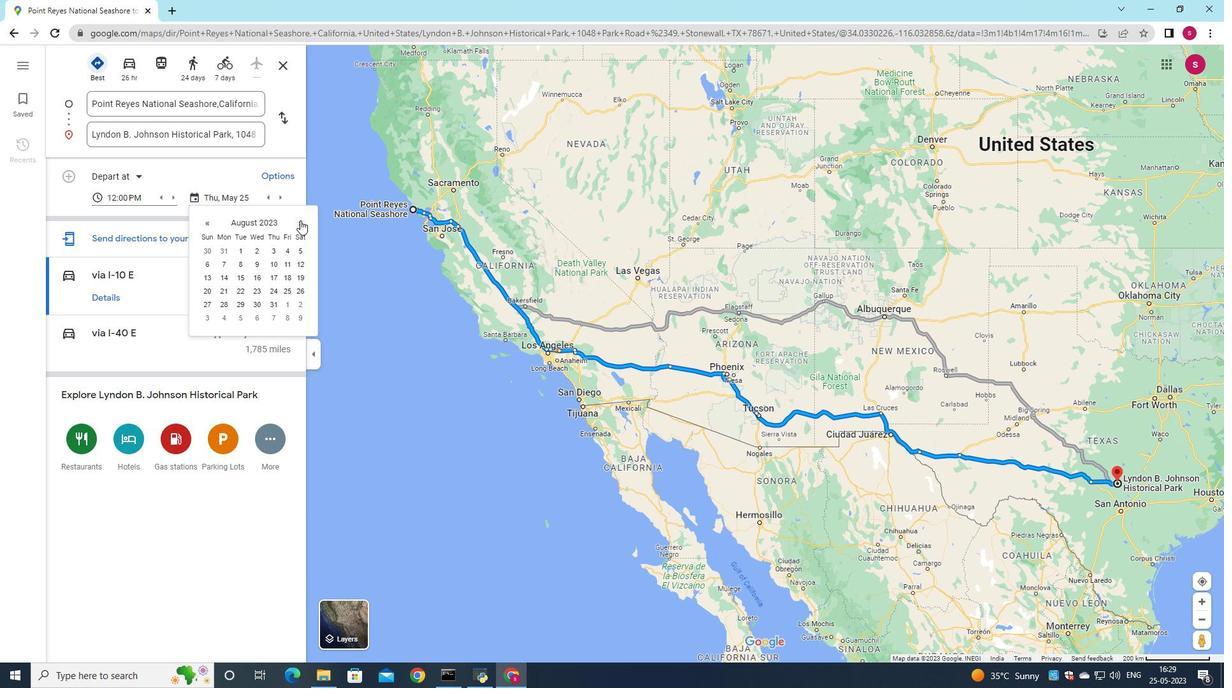 
Action: Mouse pressed left at (300, 220)
Screenshot: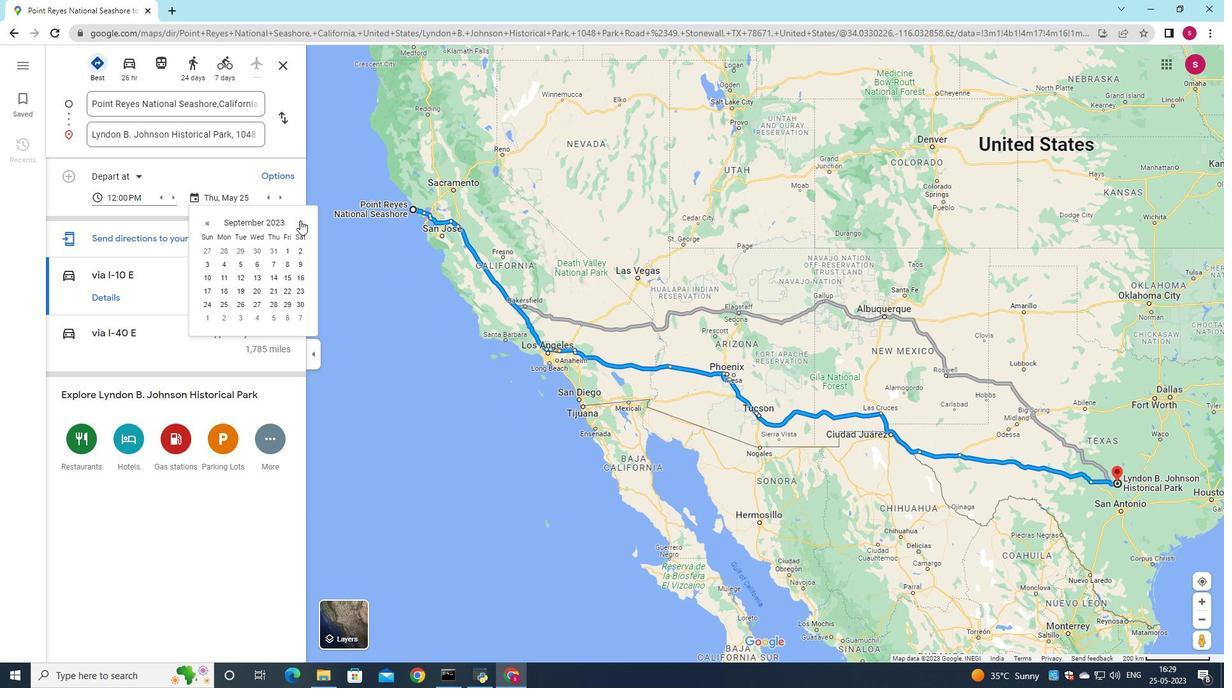 
Action: Mouse pressed left at (300, 220)
Screenshot: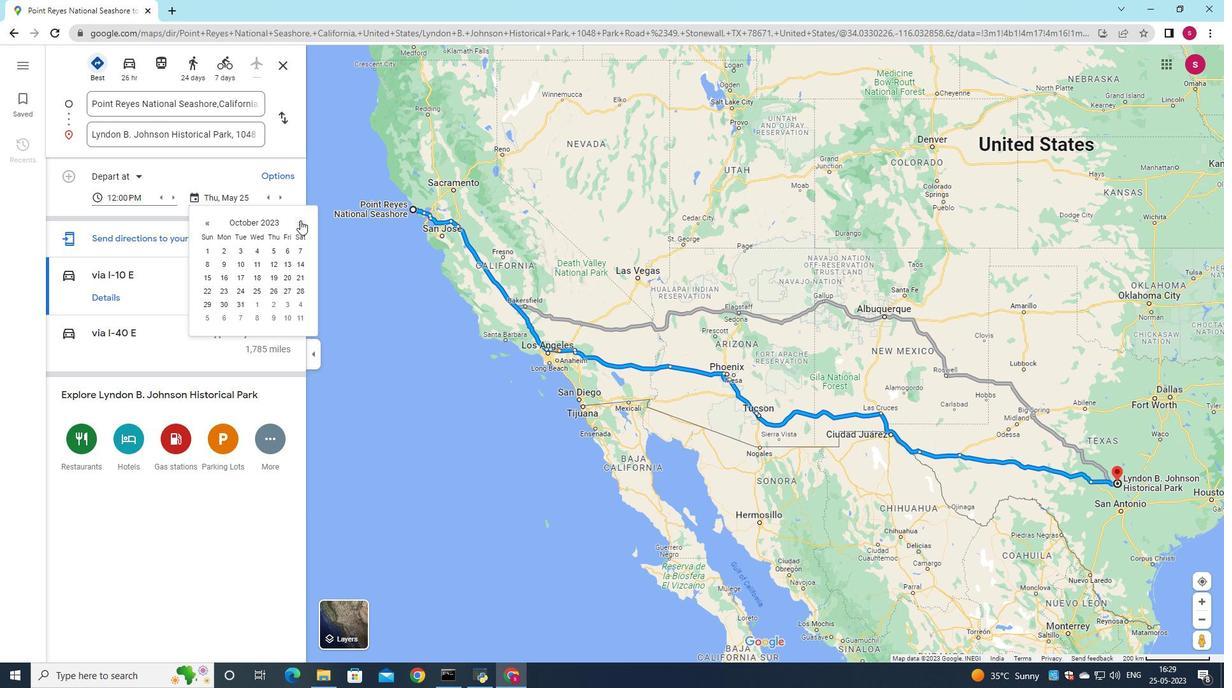 
Action: Mouse pressed left at (300, 220)
Screenshot: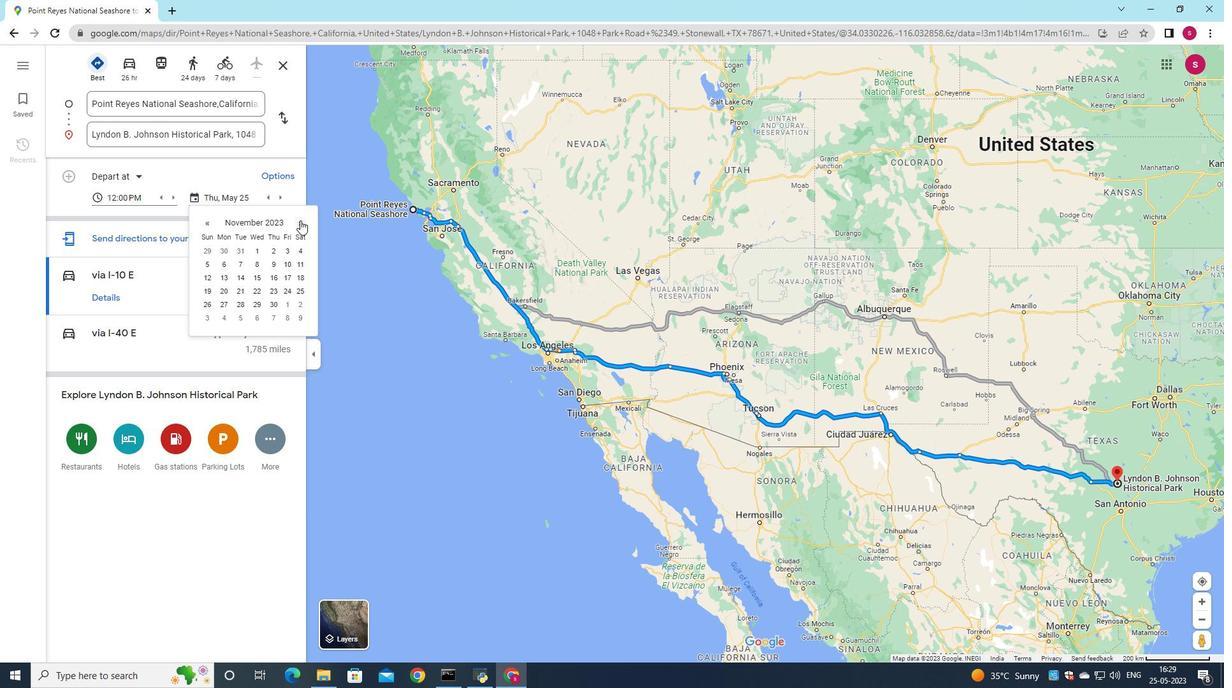 
Action: Mouse moved to (290, 273)
Screenshot: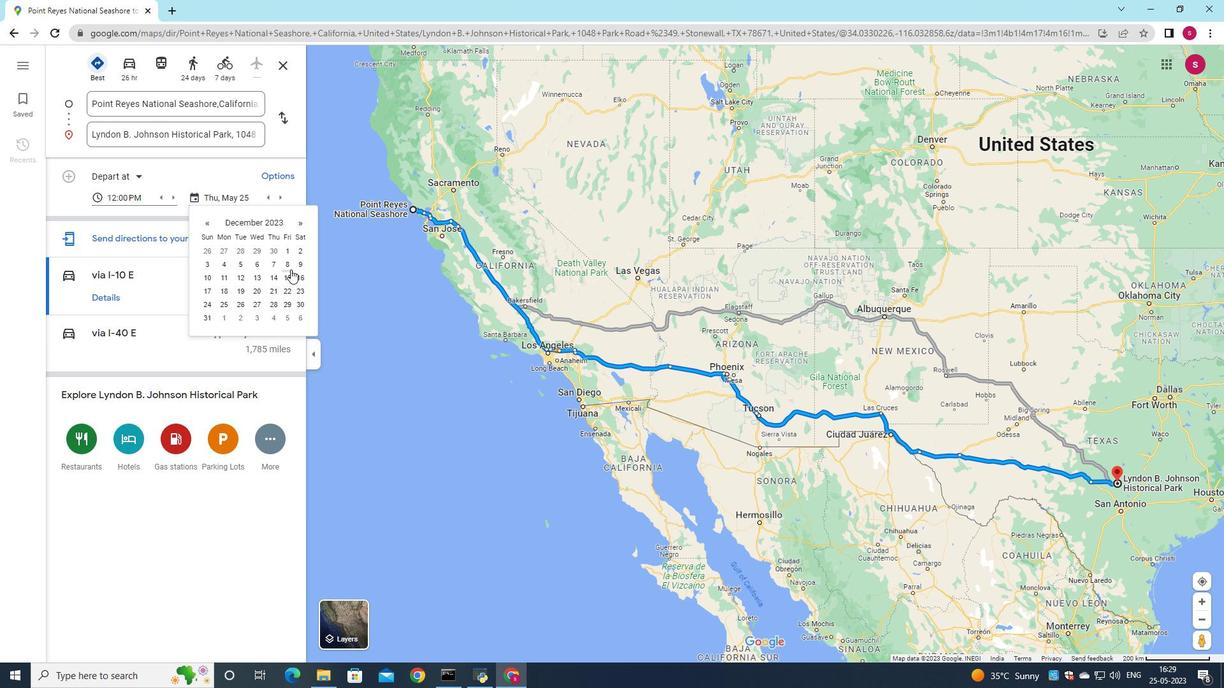 
Action: Mouse pressed left at (290, 273)
Screenshot: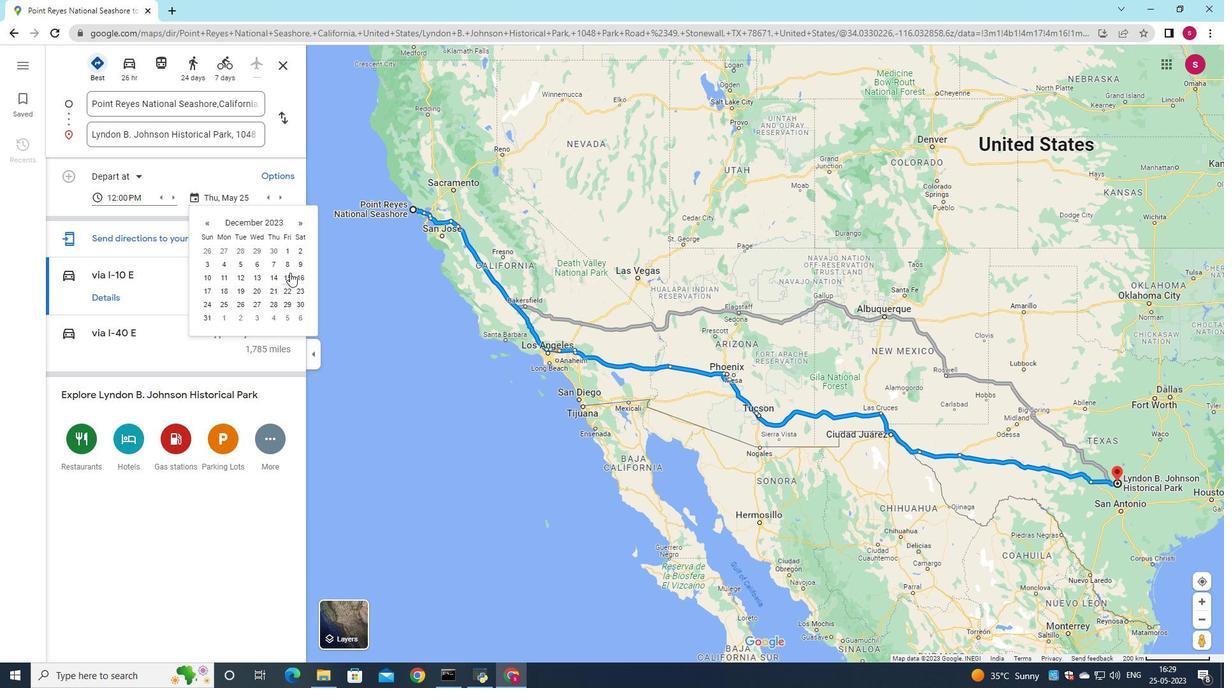 
Action: Mouse moved to (1032, 274)
Screenshot: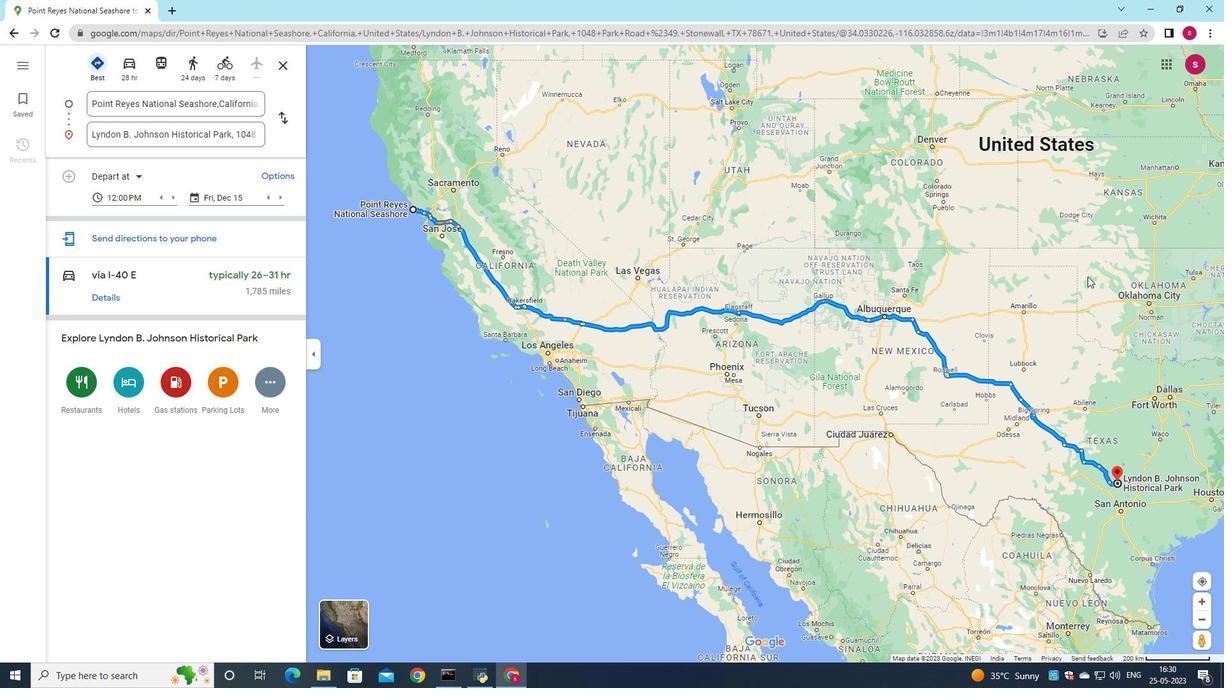 
